 Task: Log work in the project WorldView for the issue 'Upgrade the user authentication and authorization system of a web application to improve security and compliance' spent time as '1w 2d 11h 38m' and remaining time as '4w 2d 18h 22m' and move to bottom of backlog. Now add the issue to the epic 'Cloud Governance'.
Action: Mouse moved to (62, 217)
Screenshot: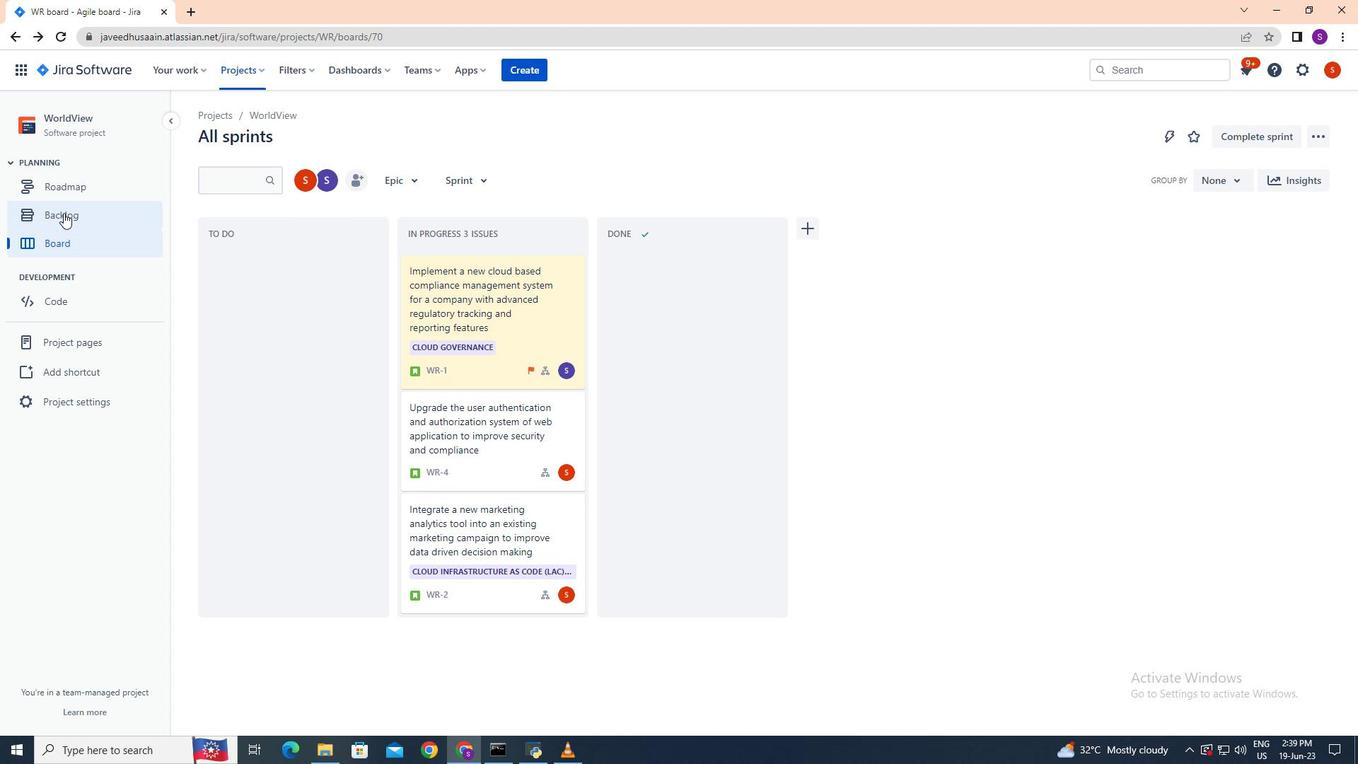 
Action: Mouse pressed left at (62, 217)
Screenshot: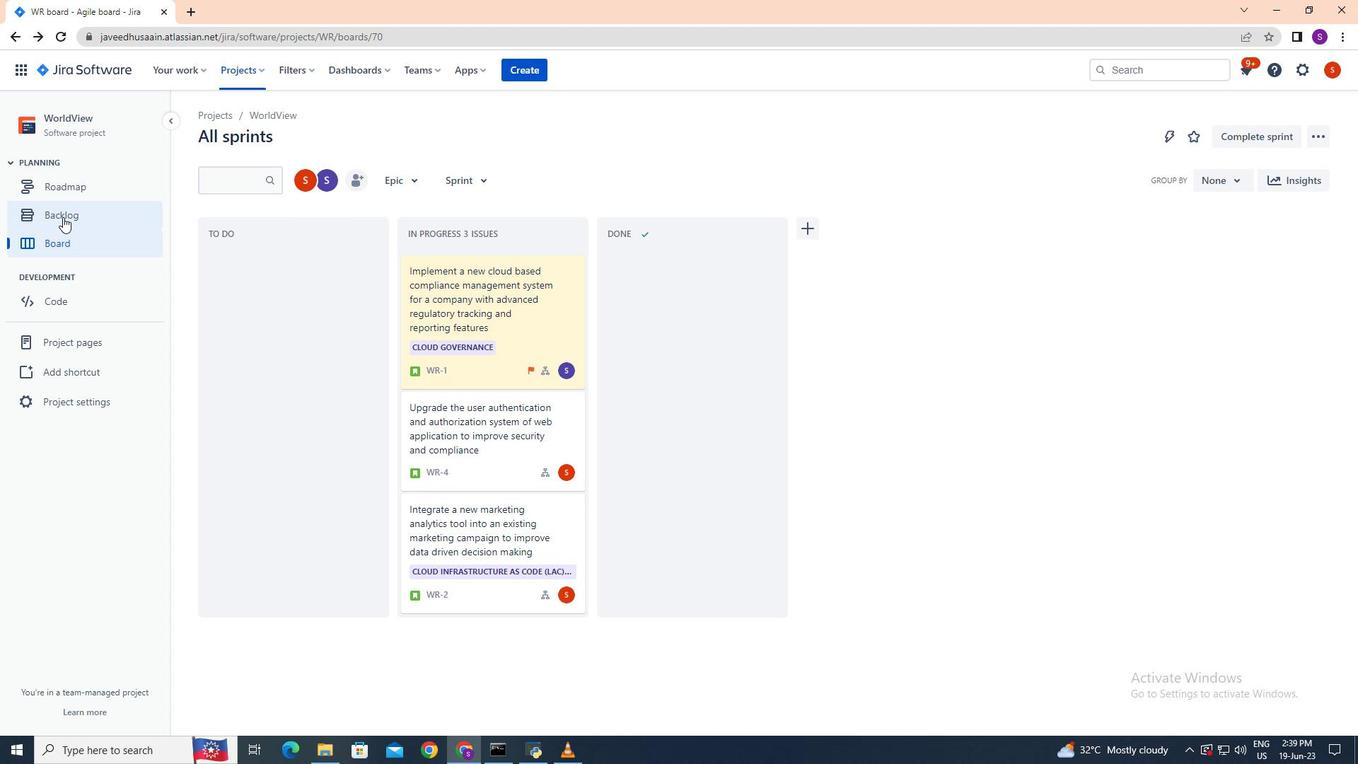 
Action: Mouse moved to (392, 386)
Screenshot: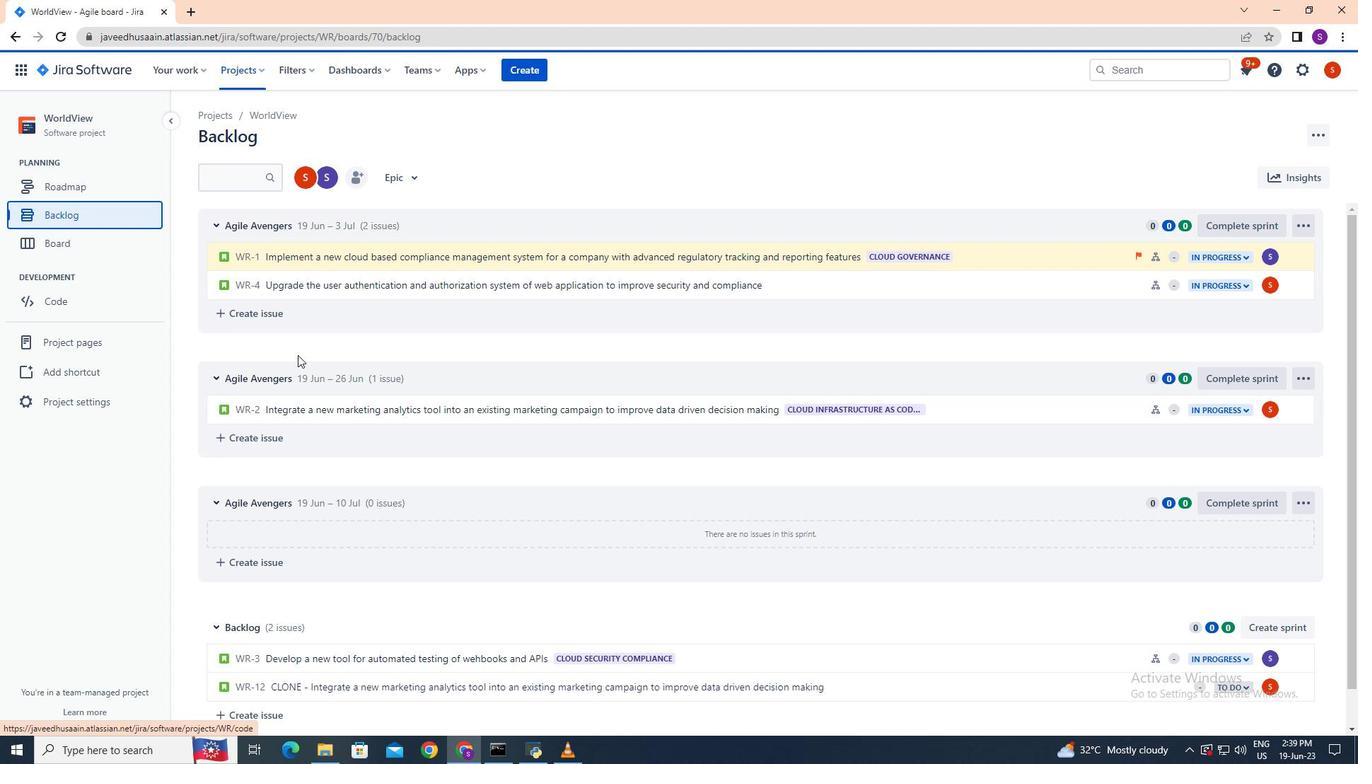 
Action: Mouse scrolled (392, 385) with delta (0, 0)
Screenshot: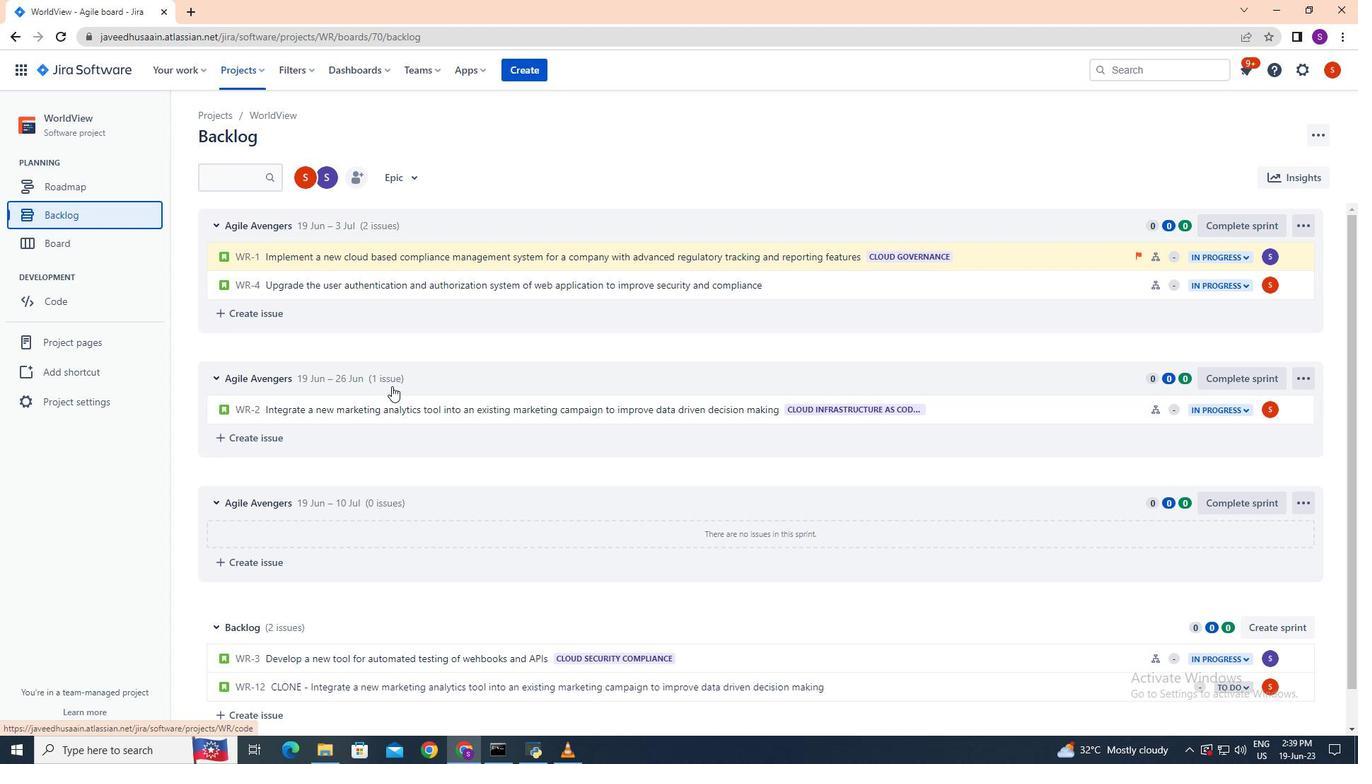
Action: Mouse scrolled (392, 385) with delta (0, 0)
Screenshot: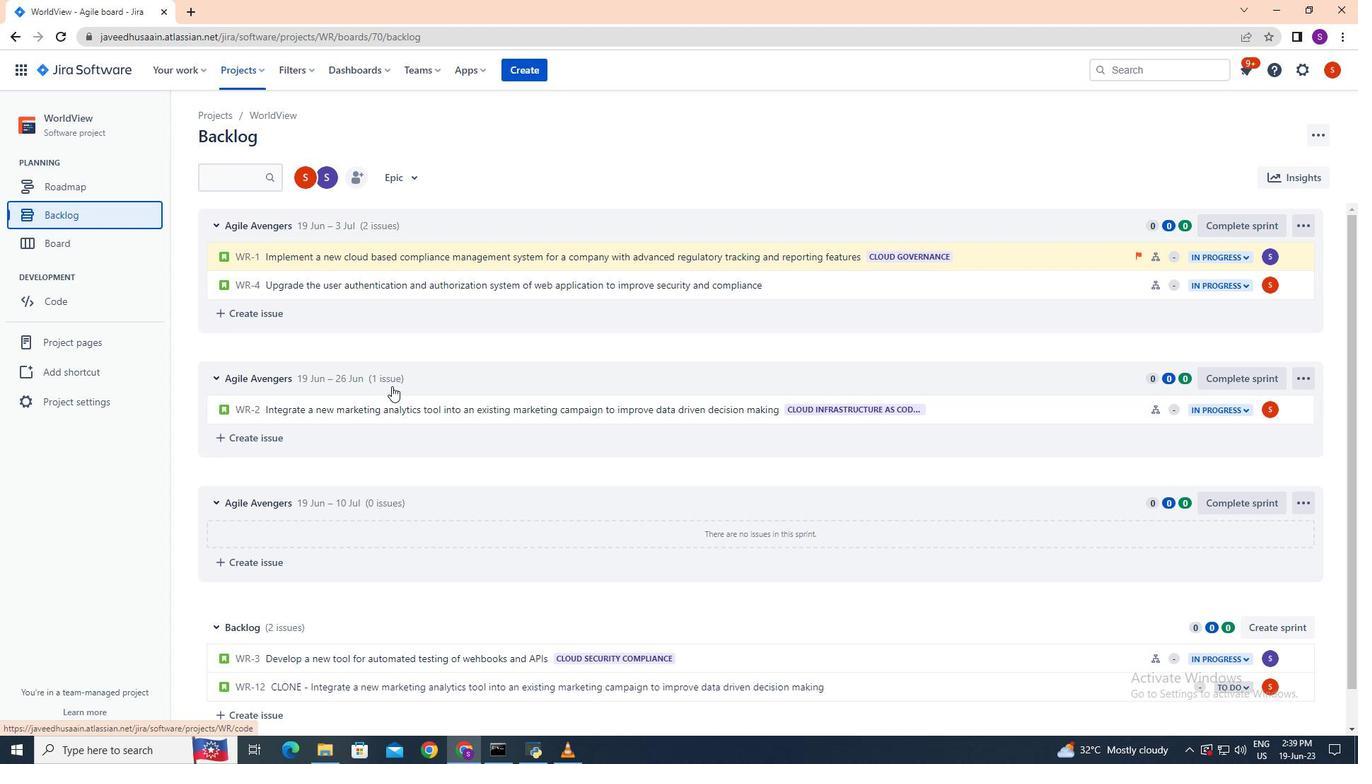 
Action: Mouse scrolled (392, 385) with delta (0, 0)
Screenshot: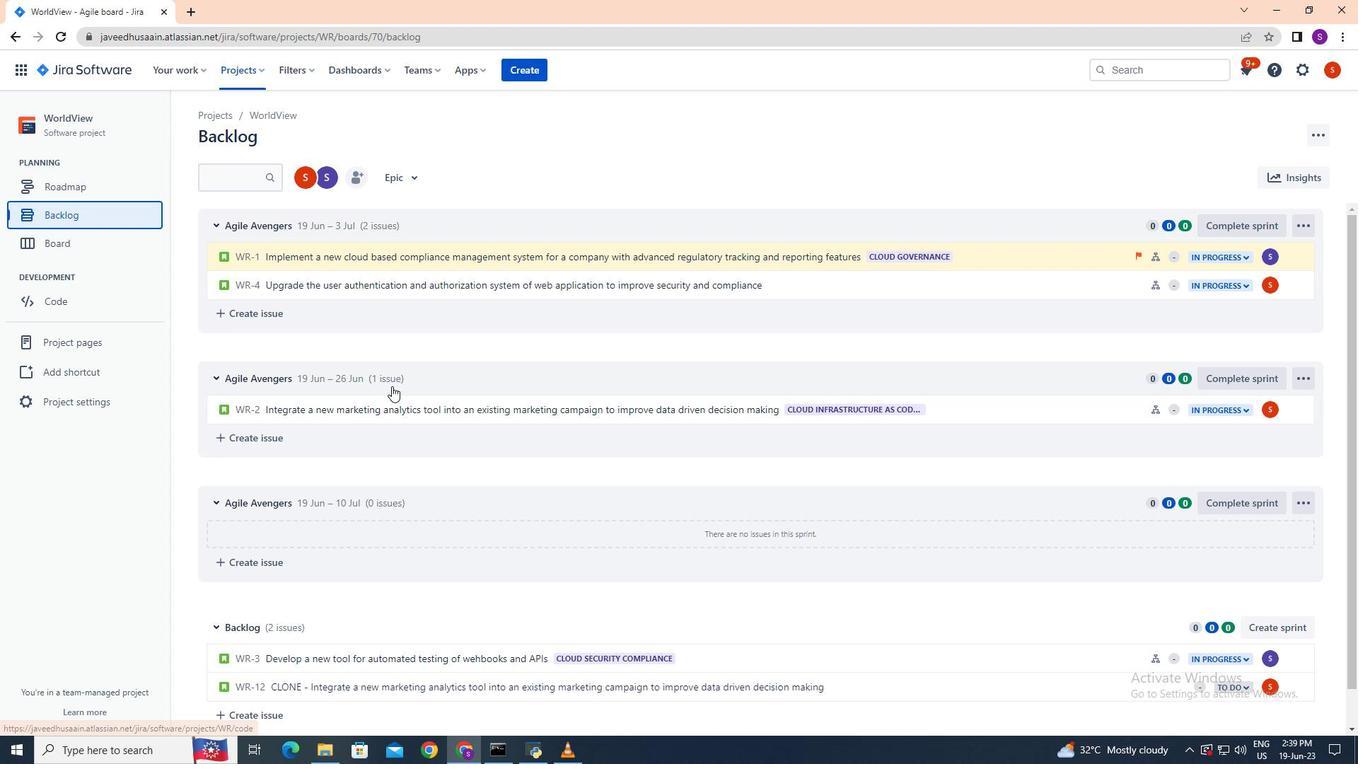 
Action: Mouse scrolled (392, 385) with delta (0, 0)
Screenshot: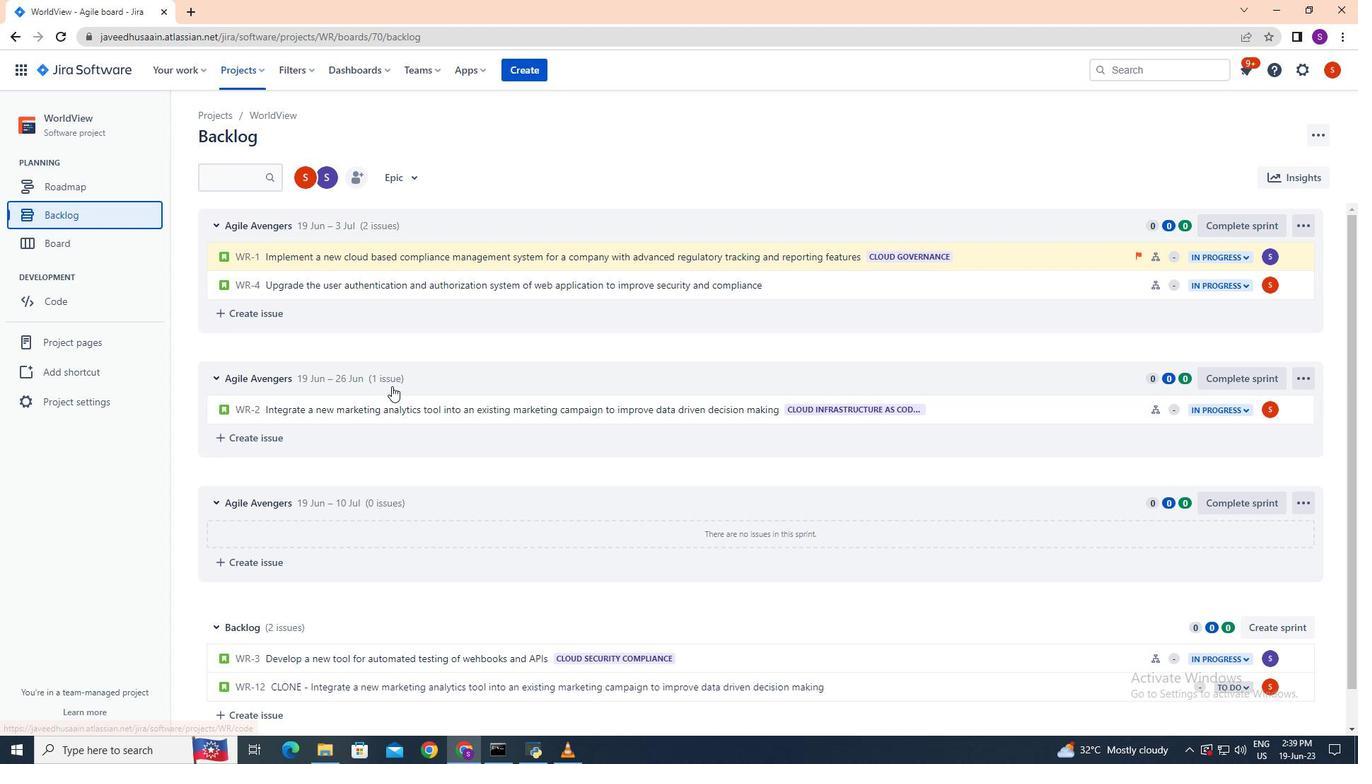 
Action: Mouse scrolled (392, 385) with delta (0, 0)
Screenshot: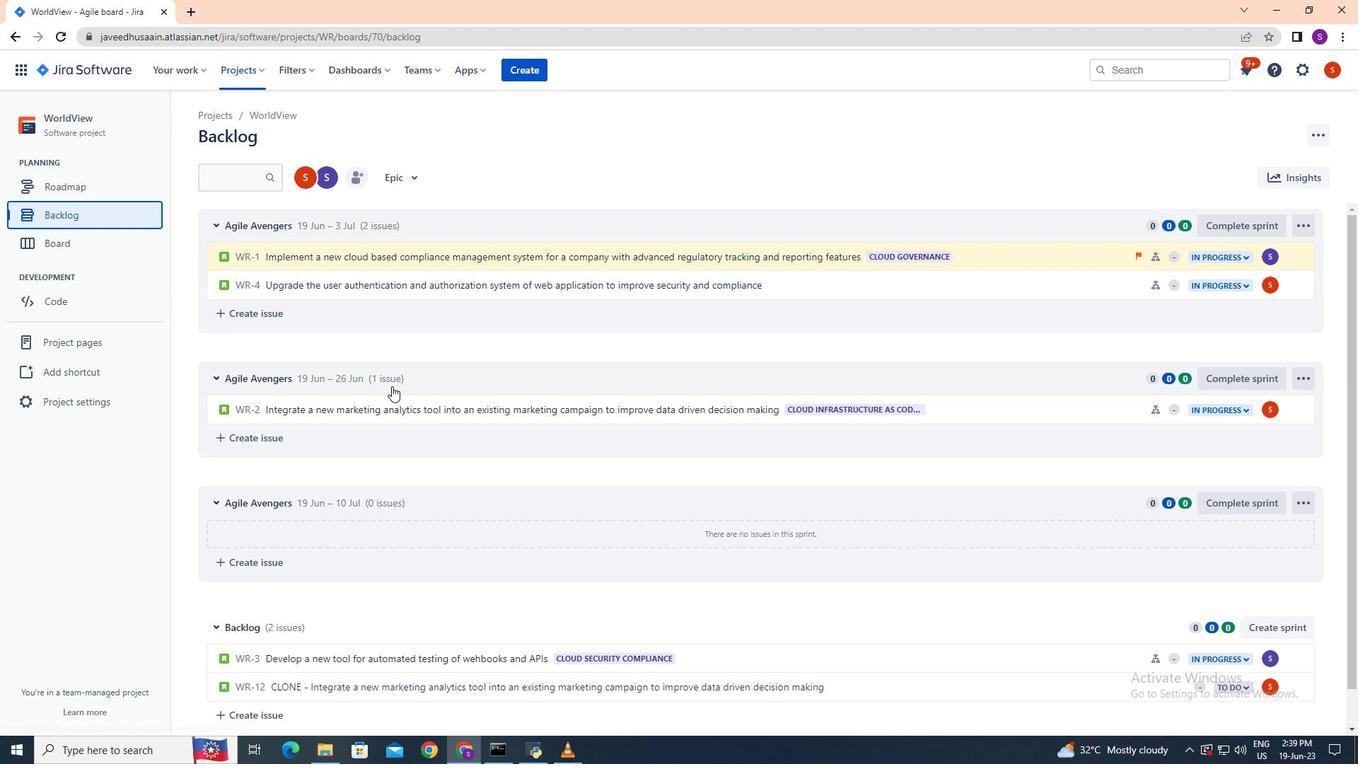 
Action: Mouse scrolled (392, 385) with delta (0, 0)
Screenshot: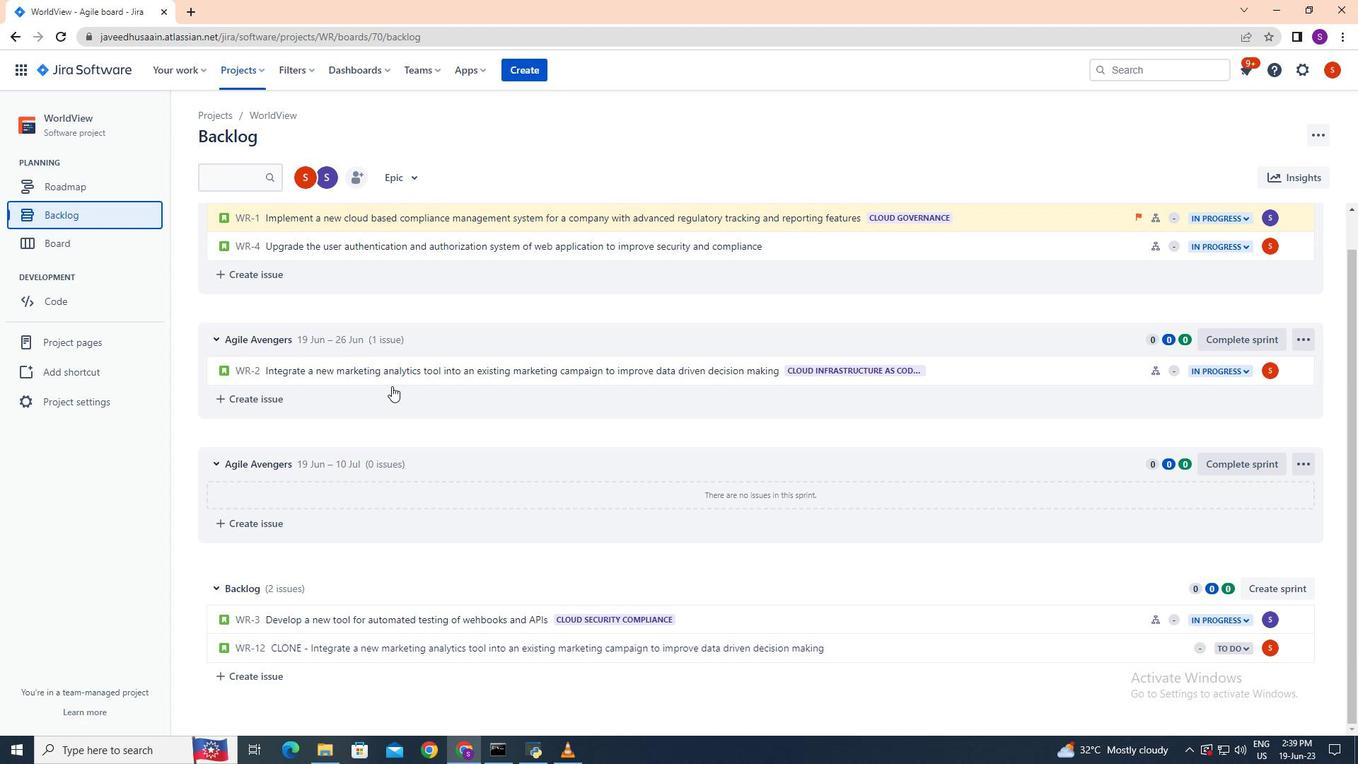 
Action: Mouse scrolled (392, 385) with delta (0, 0)
Screenshot: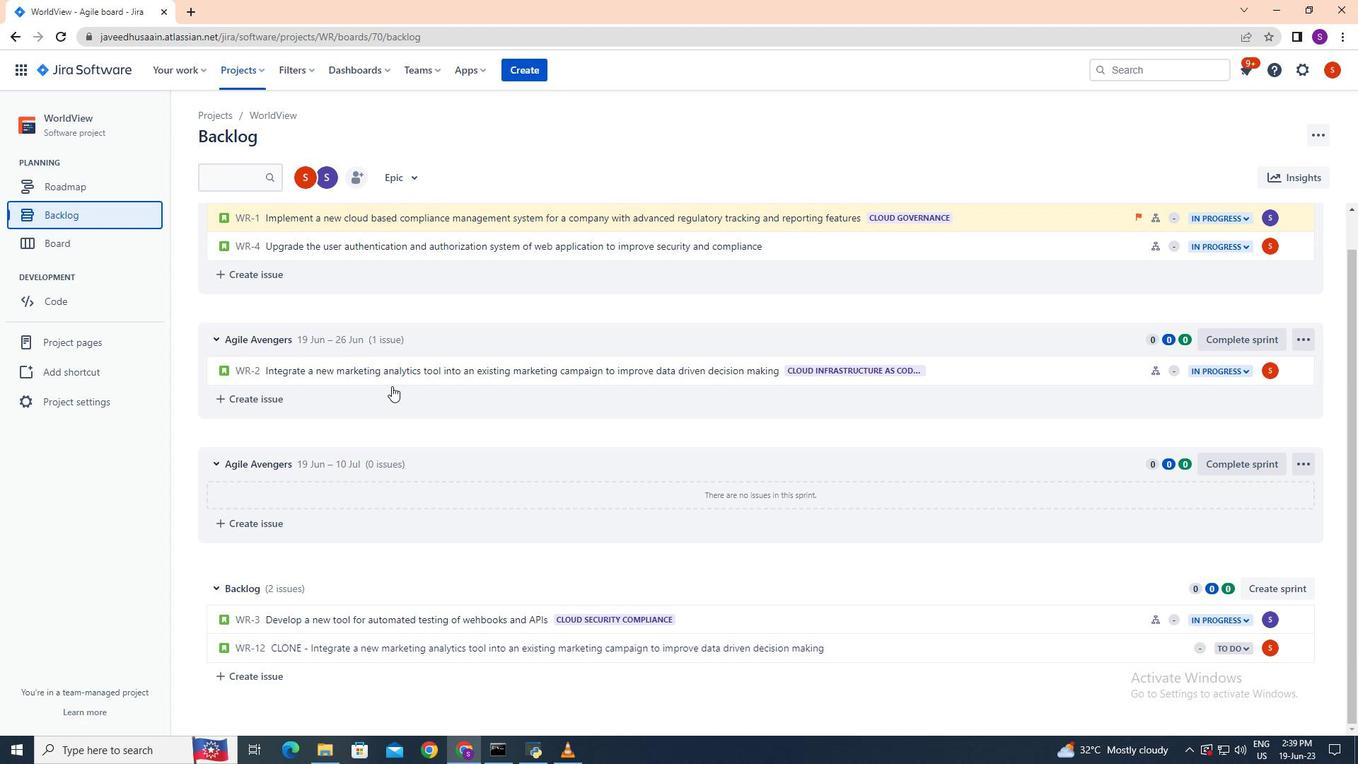 
Action: Mouse scrolled (392, 385) with delta (0, 0)
Screenshot: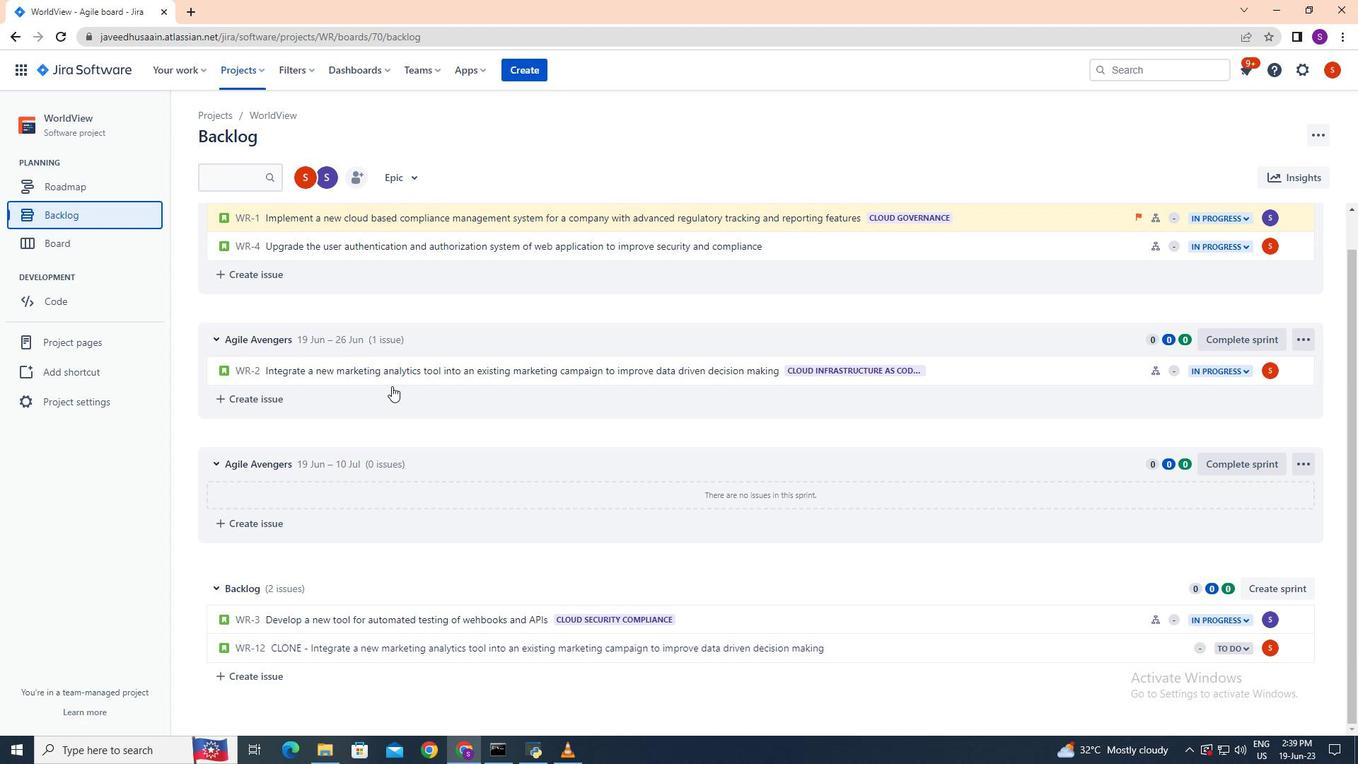 
Action: Mouse scrolled (392, 385) with delta (0, 0)
Screenshot: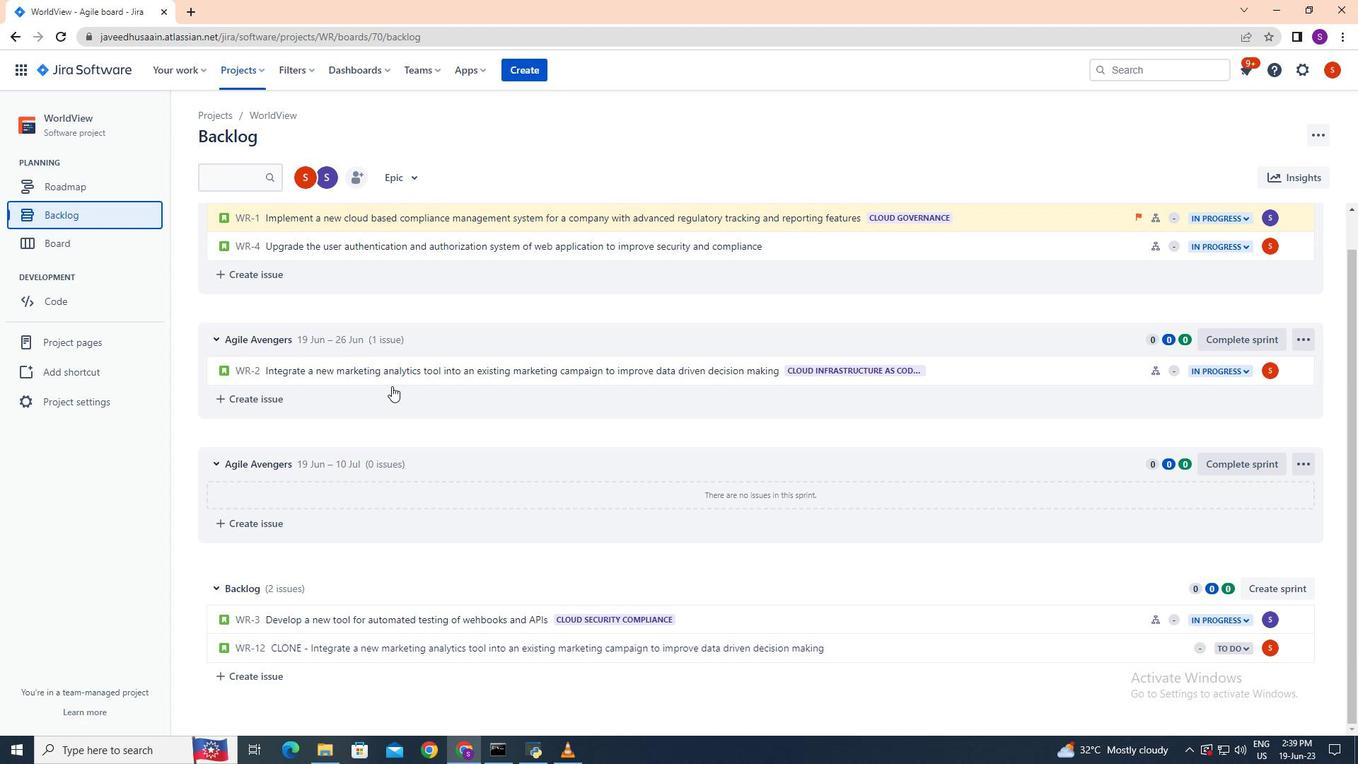 
Action: Mouse moved to (418, 457)
Screenshot: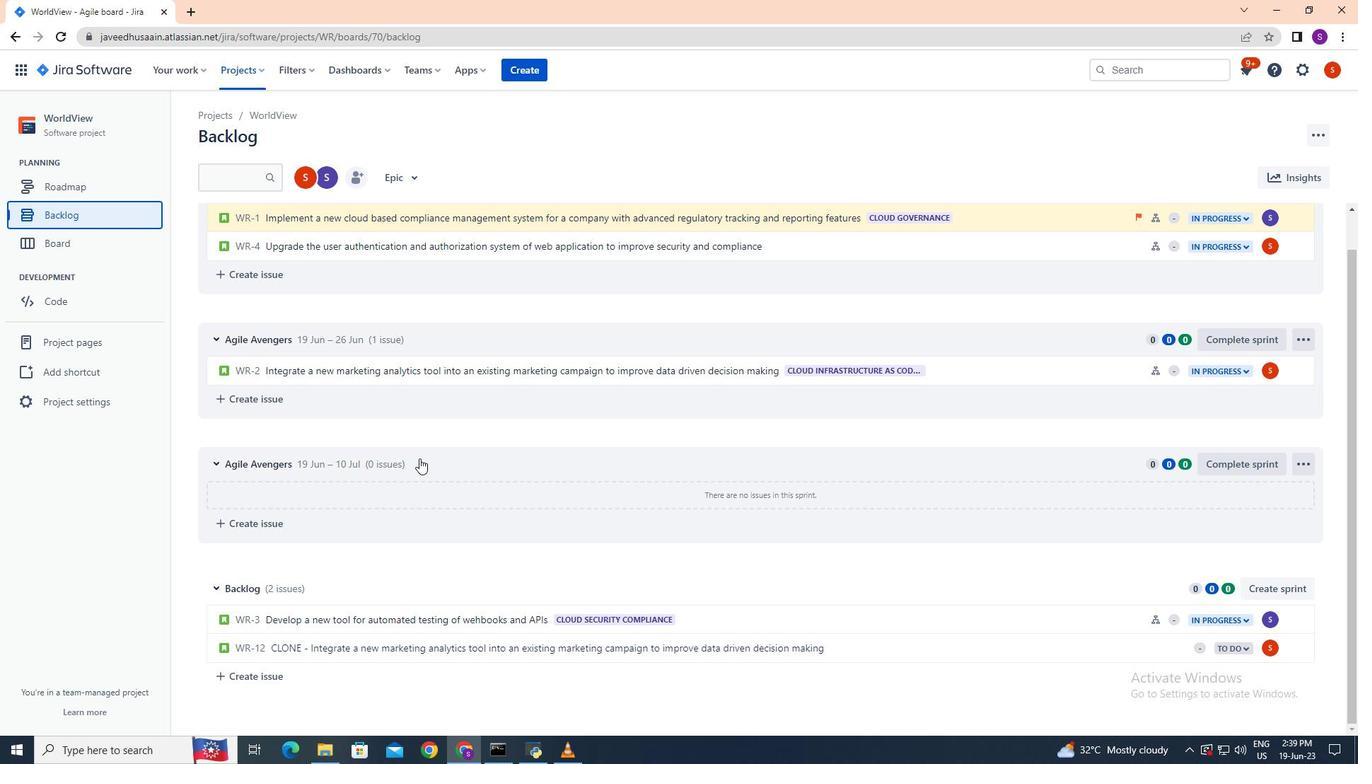 
Action: Mouse scrolled (418, 458) with delta (0, 0)
Screenshot: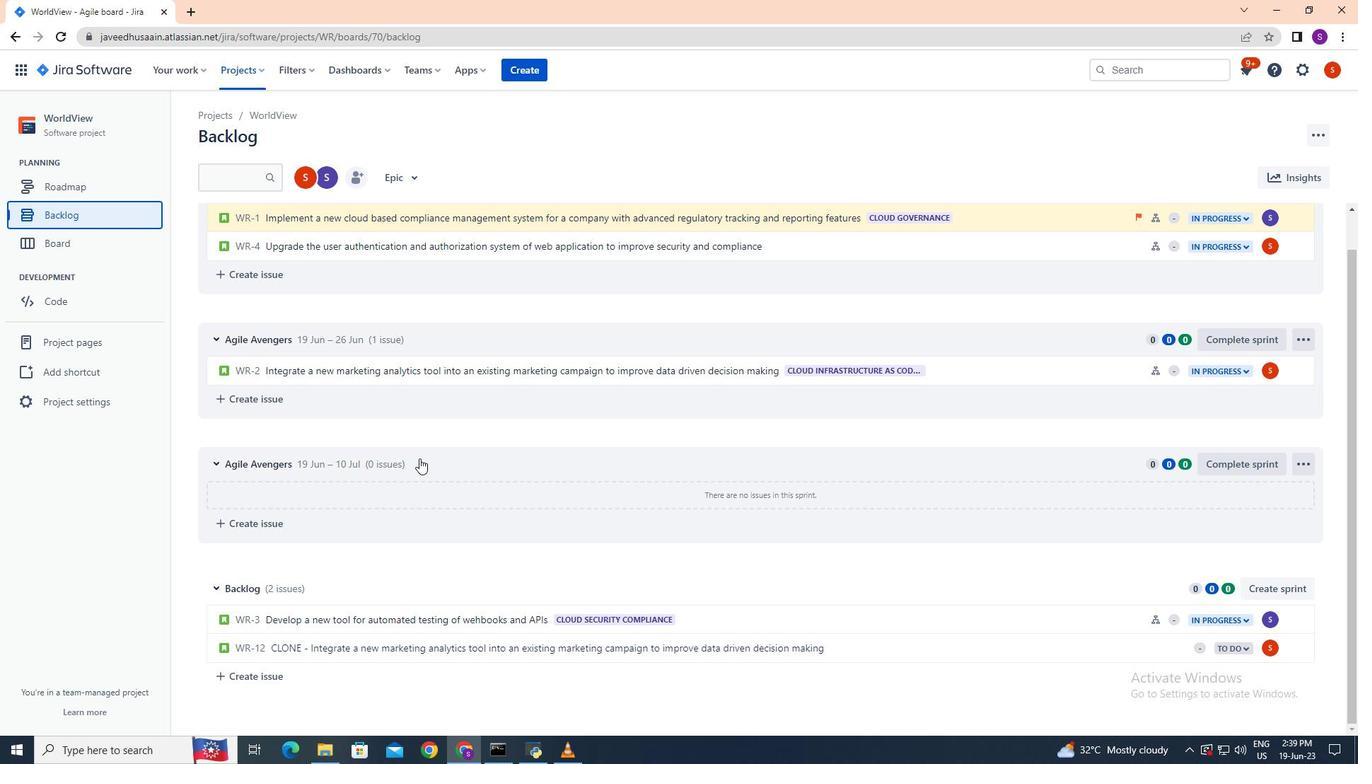 
Action: Mouse moved to (410, 288)
Screenshot: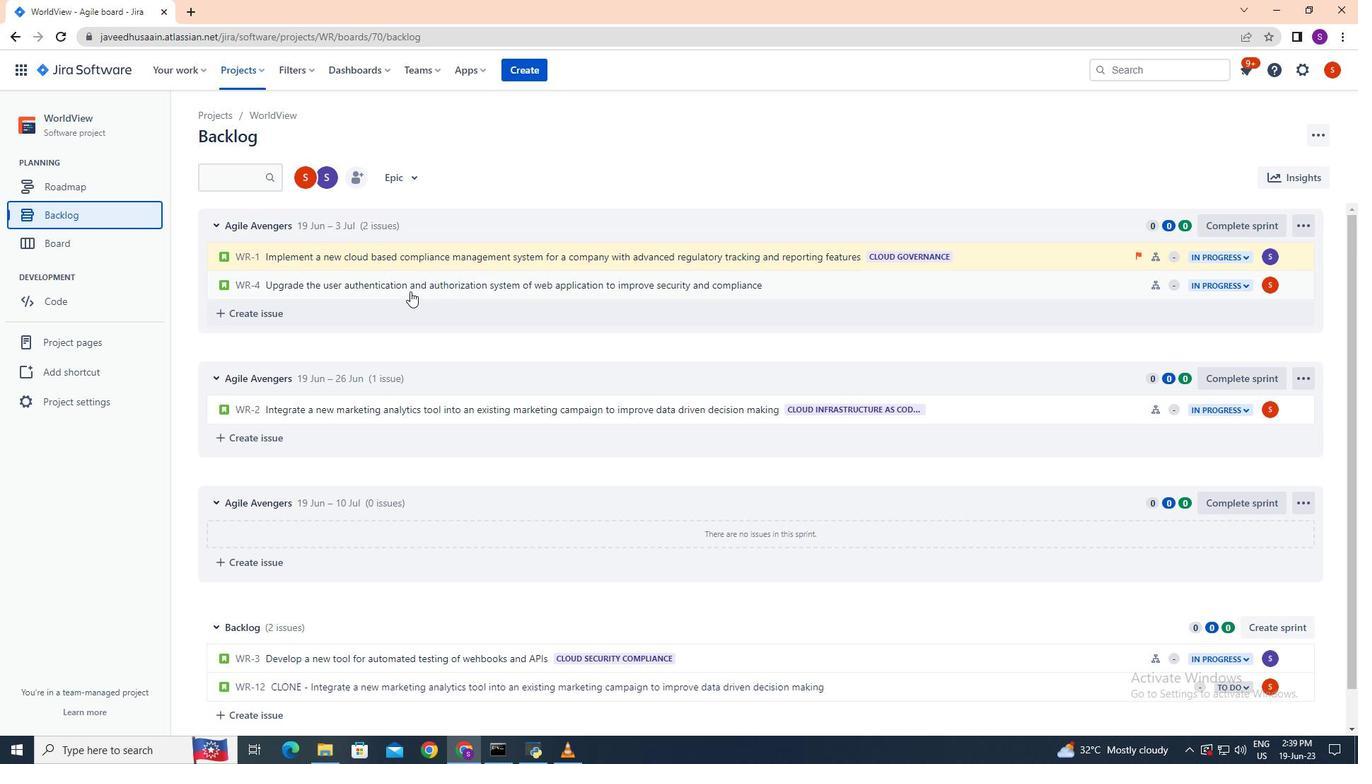 
Action: Mouse pressed left at (410, 288)
Screenshot: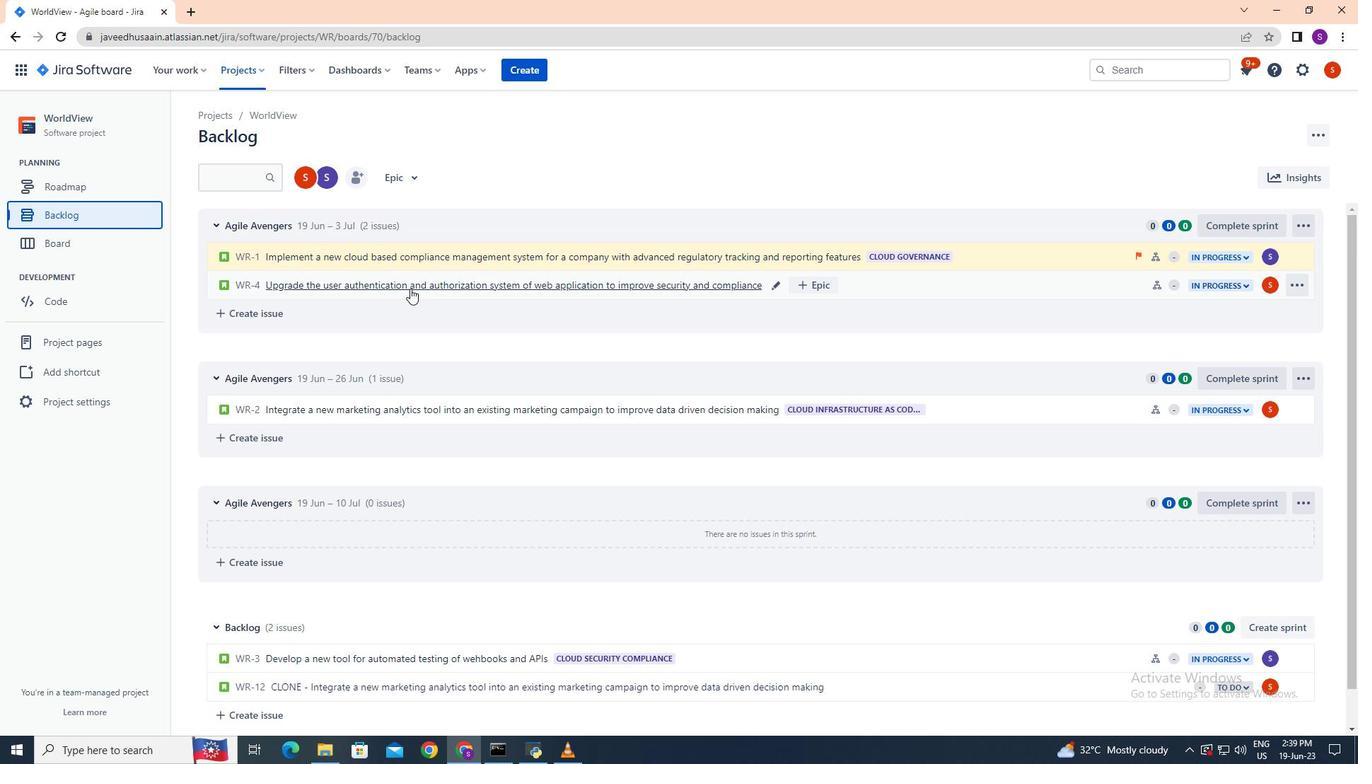 
Action: Mouse moved to (1288, 210)
Screenshot: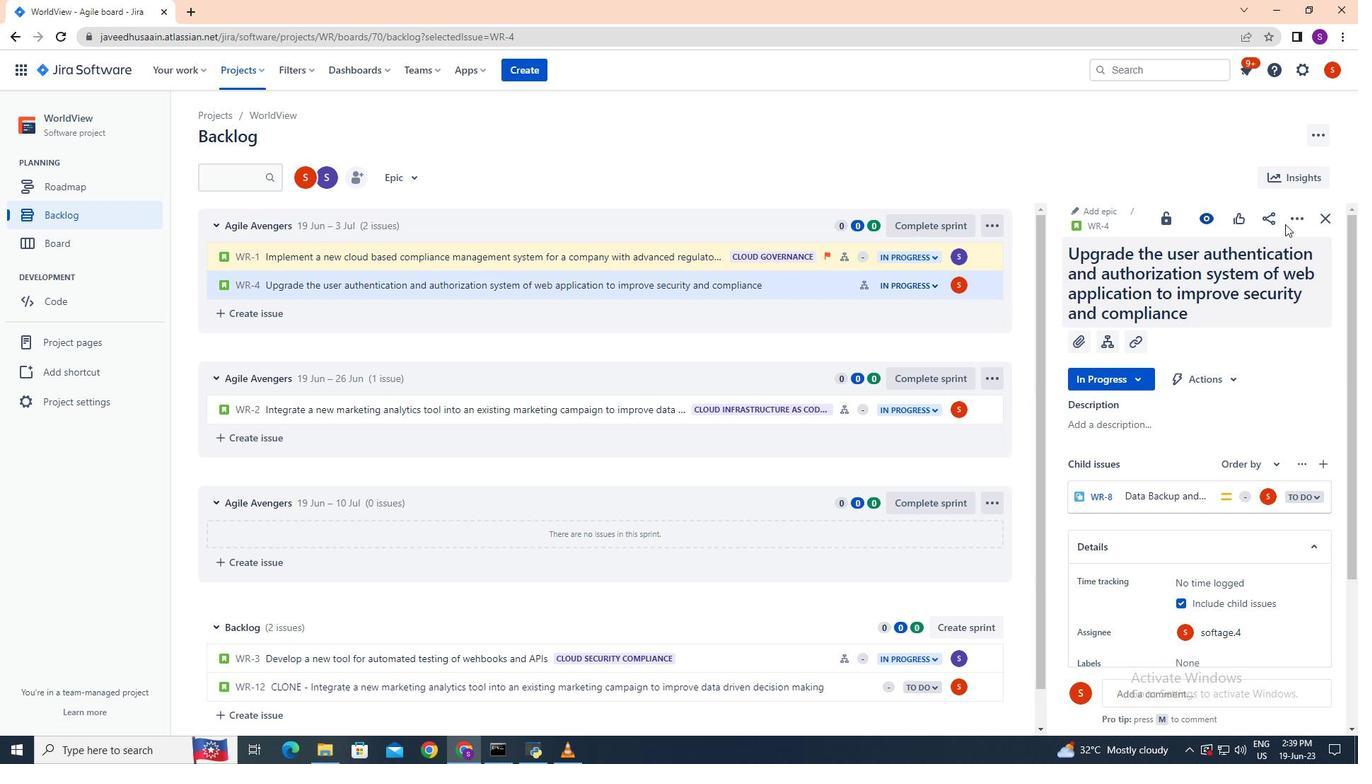 
Action: Mouse pressed left at (1288, 210)
Screenshot: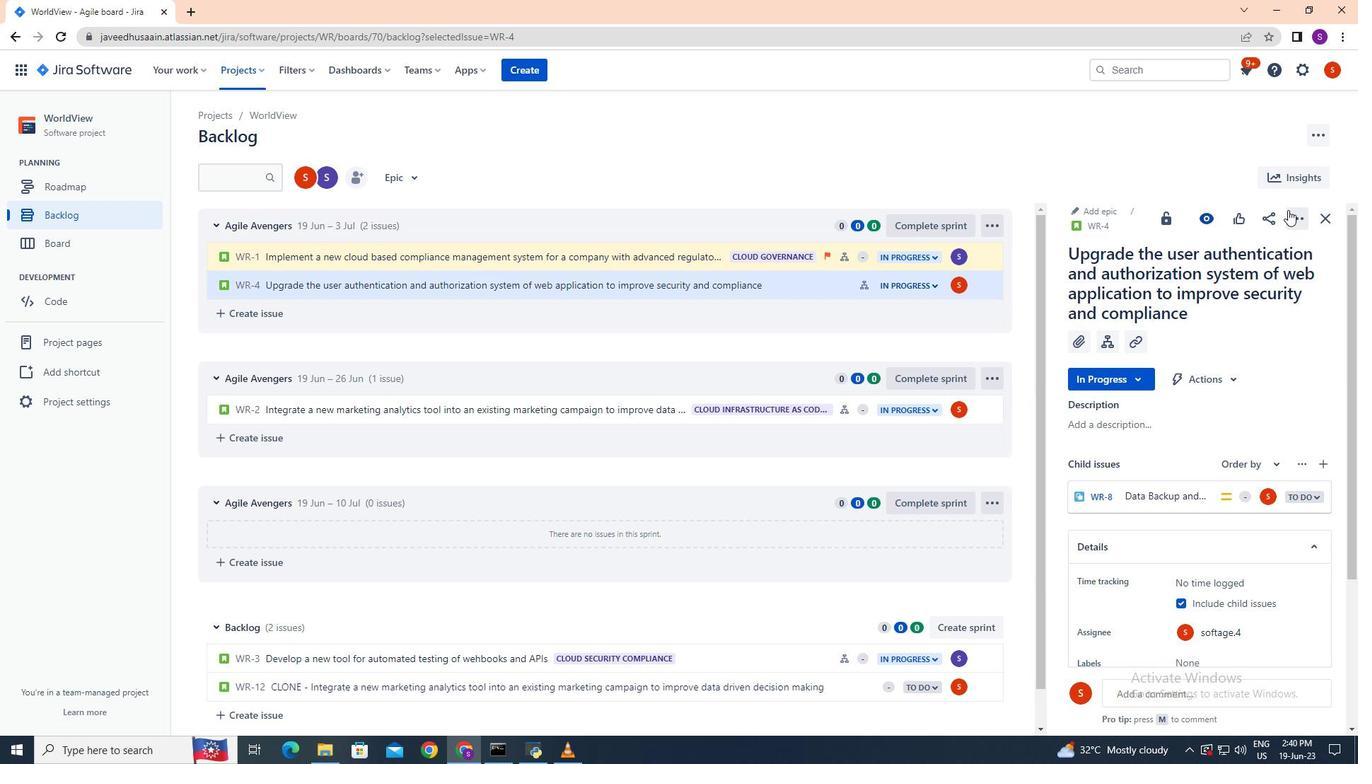 
Action: Mouse moved to (1272, 260)
Screenshot: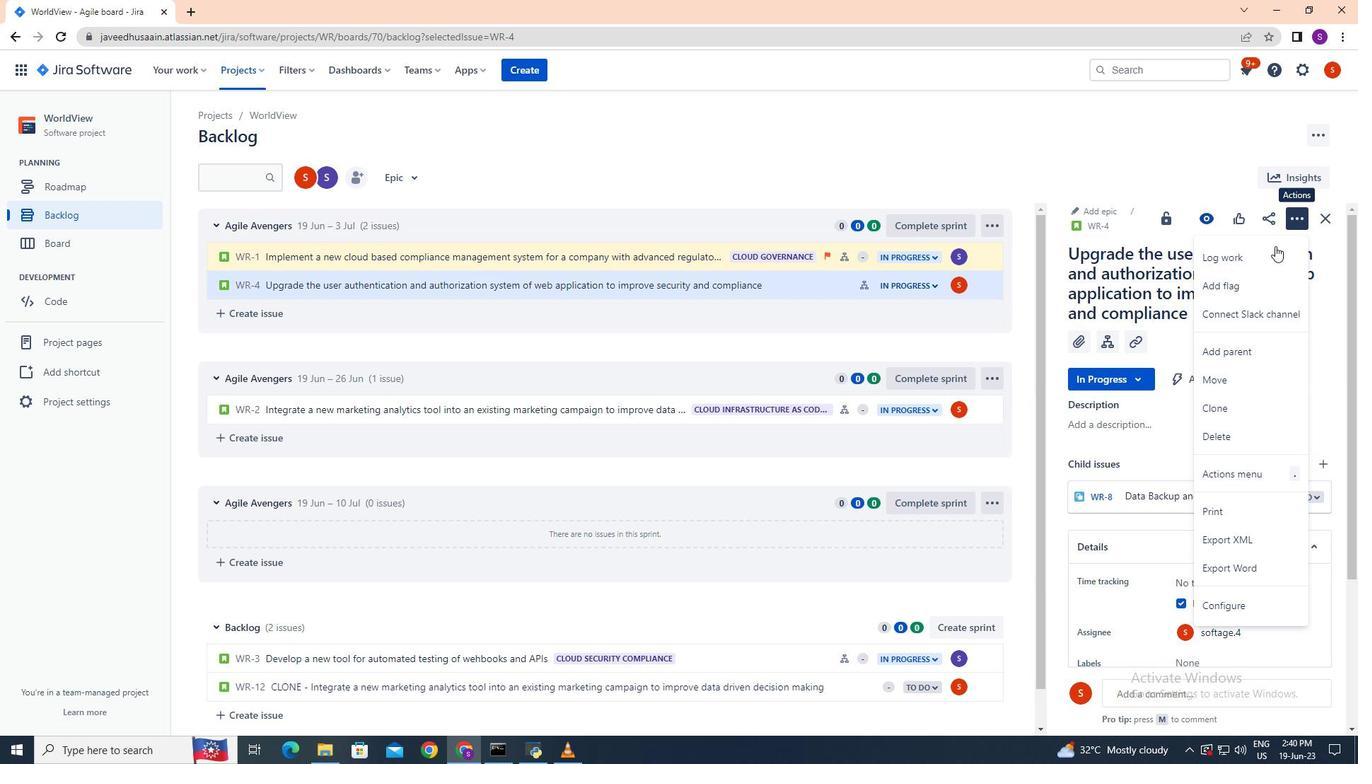 
Action: Mouse pressed left at (1272, 260)
Screenshot: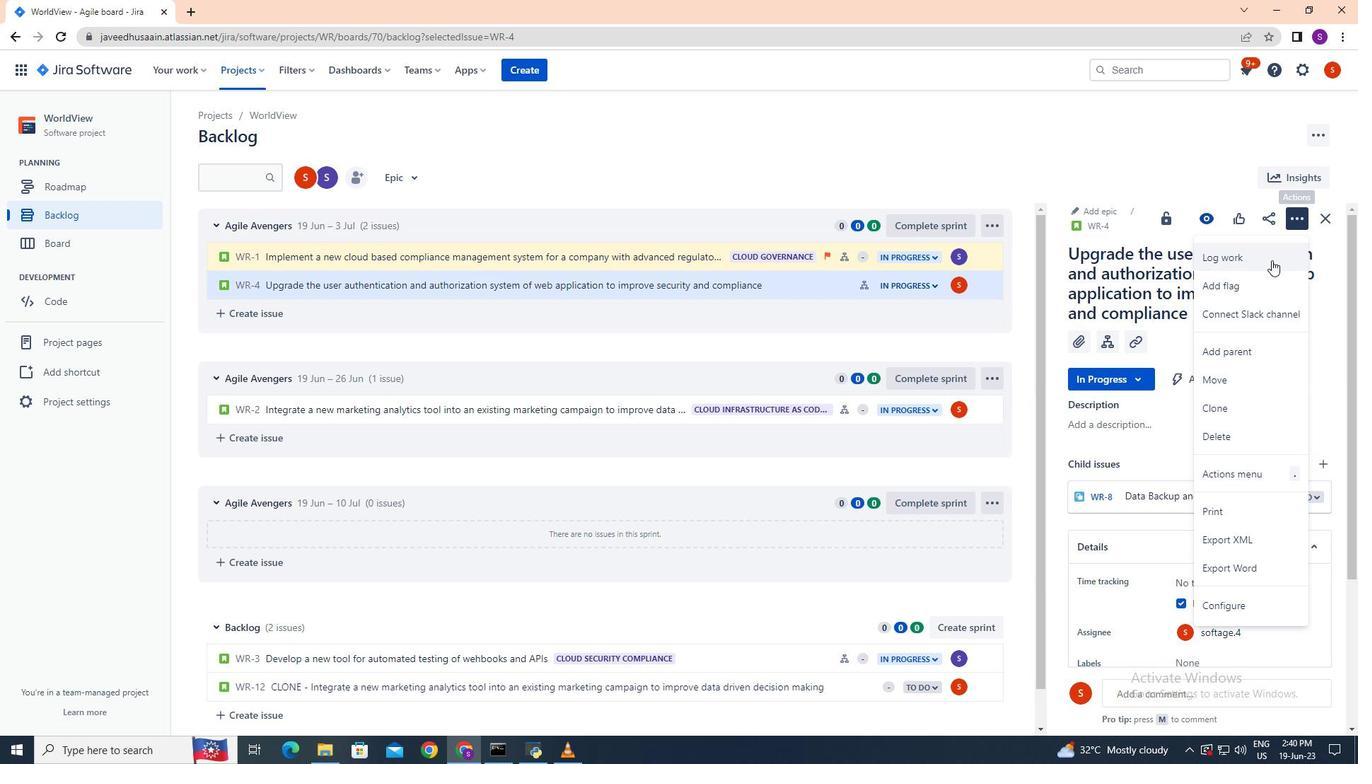 
Action: Mouse moved to (1272, 260)
Screenshot: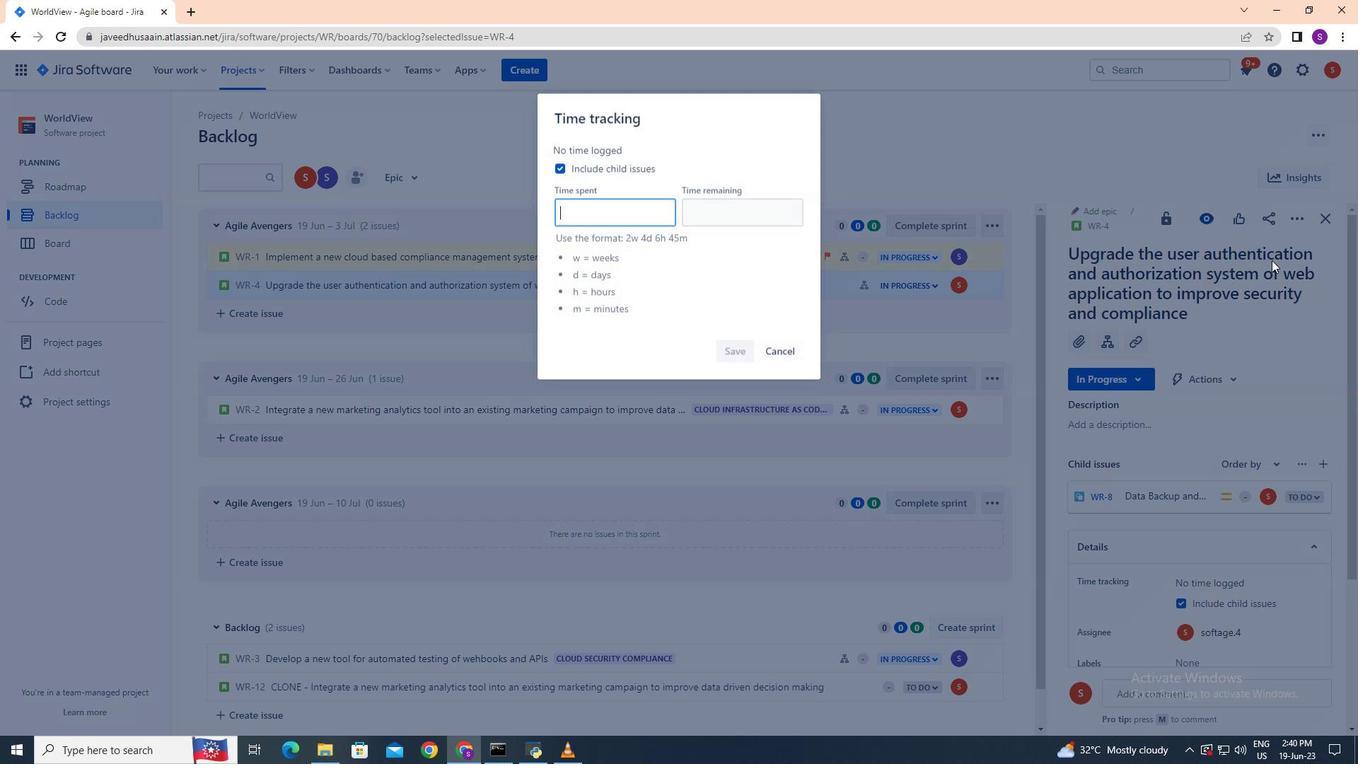 
Action: Key pressed 1w<Key.space>2d<Key.space>11h<Key.space>38m
Screenshot: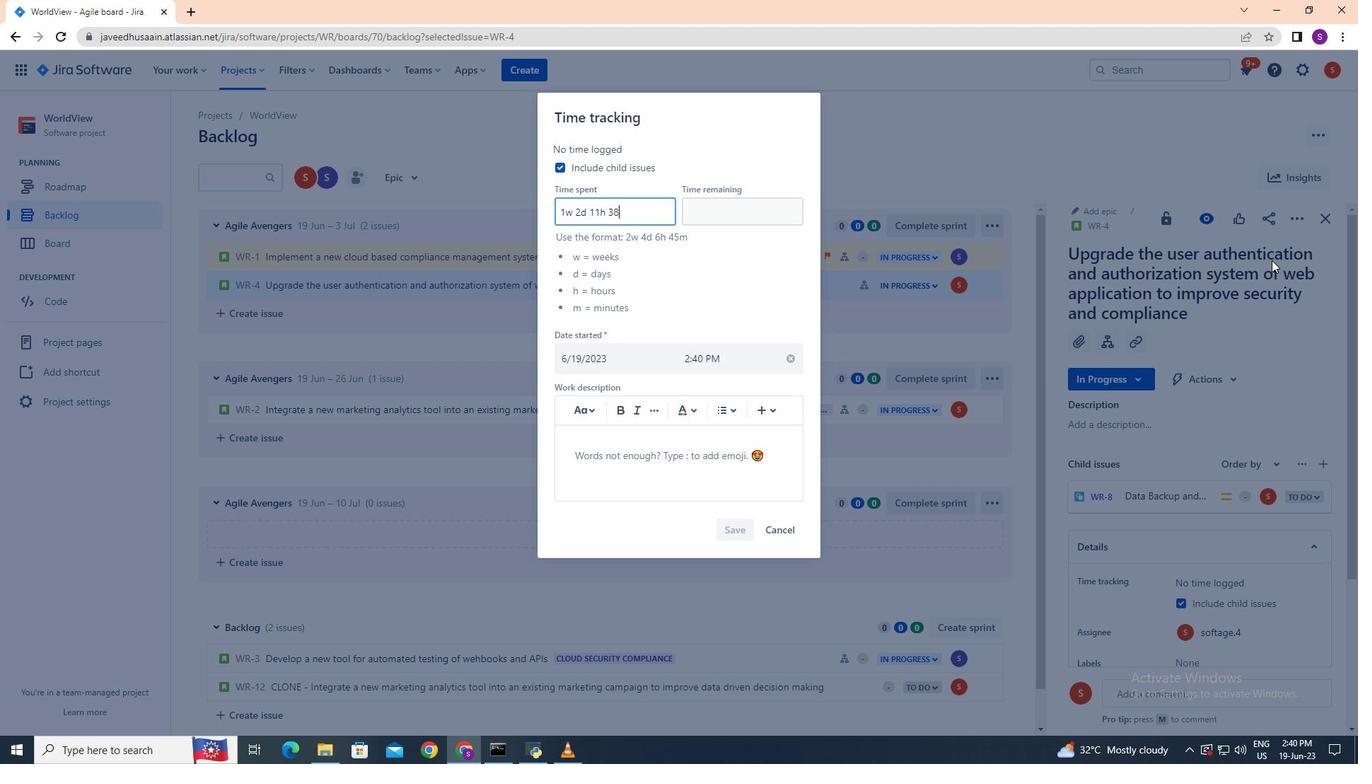 
Action: Mouse moved to (728, 209)
Screenshot: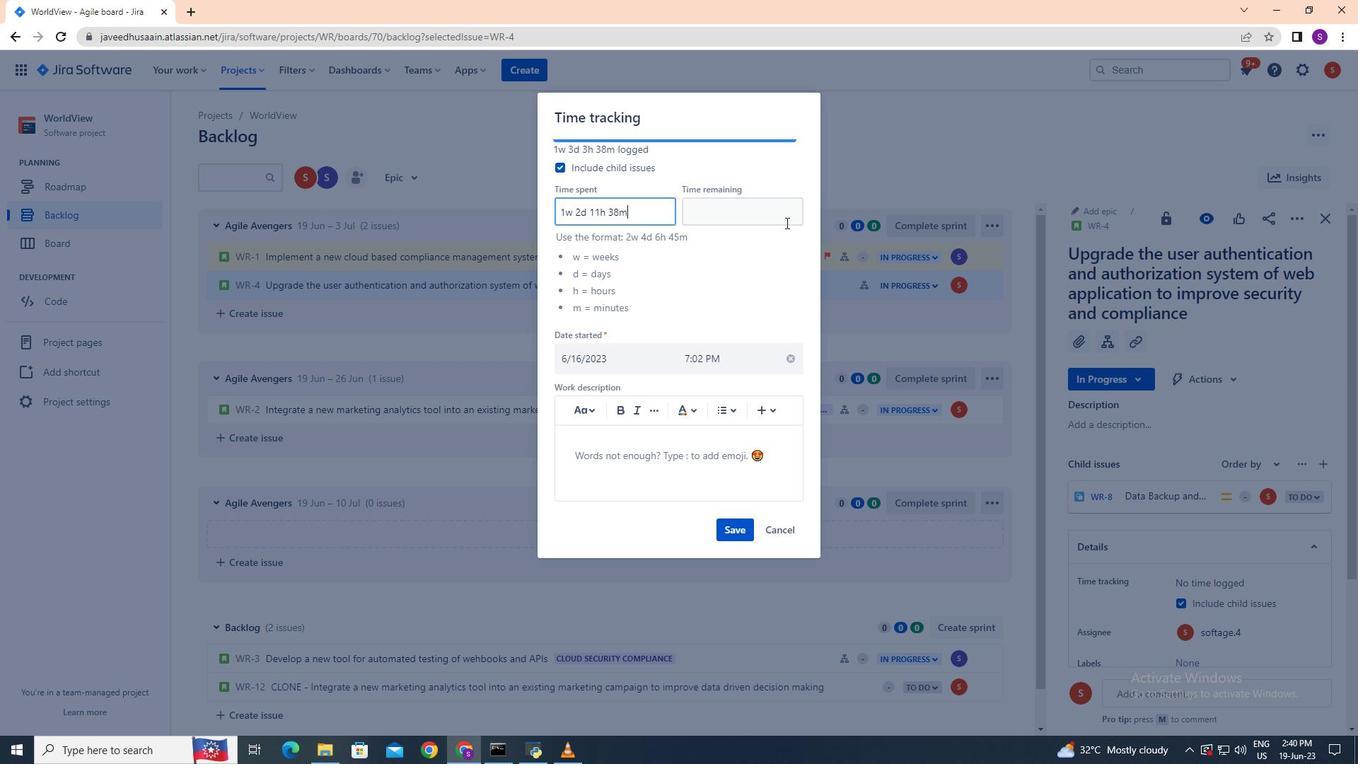 
Action: Mouse pressed left at (728, 209)
Screenshot: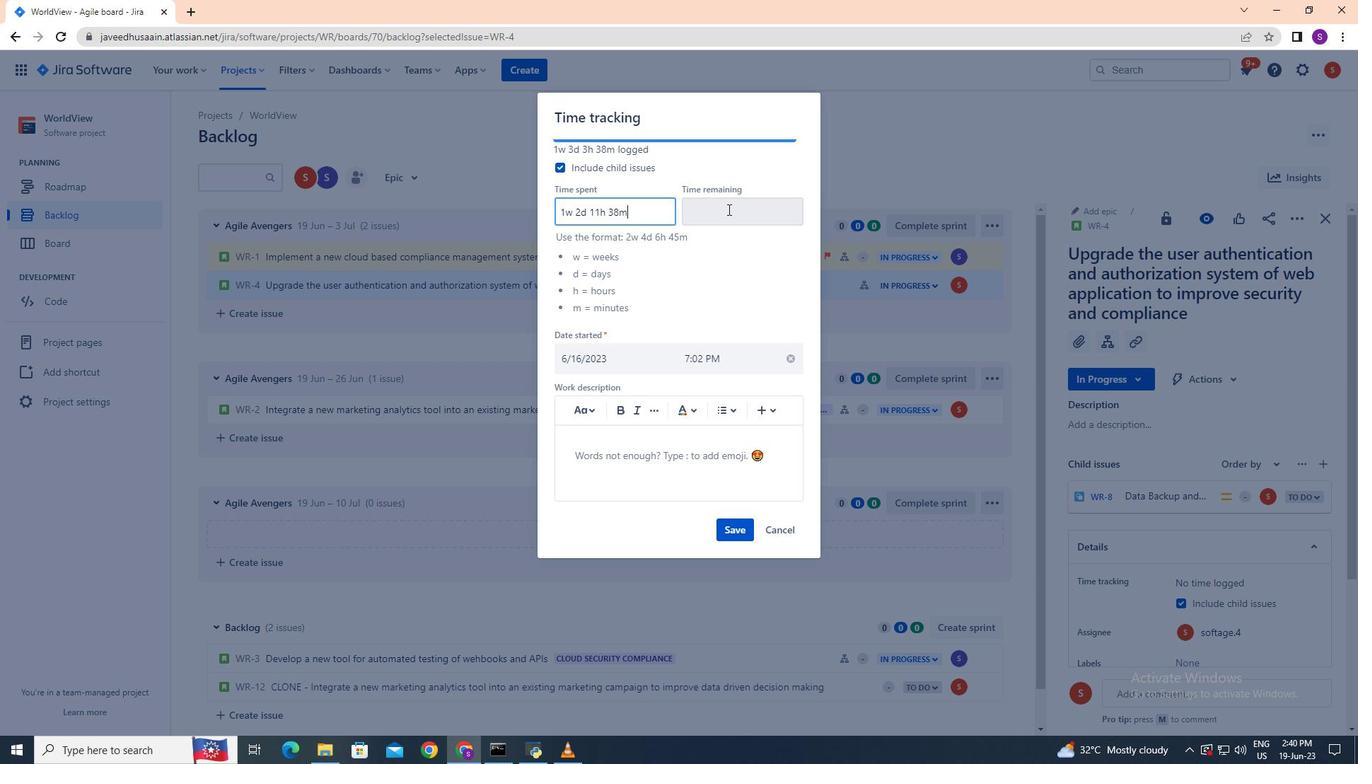 
Action: Key pressed 4w<Key.space>2d<Key.space>18h<Key.space>22m
Screenshot: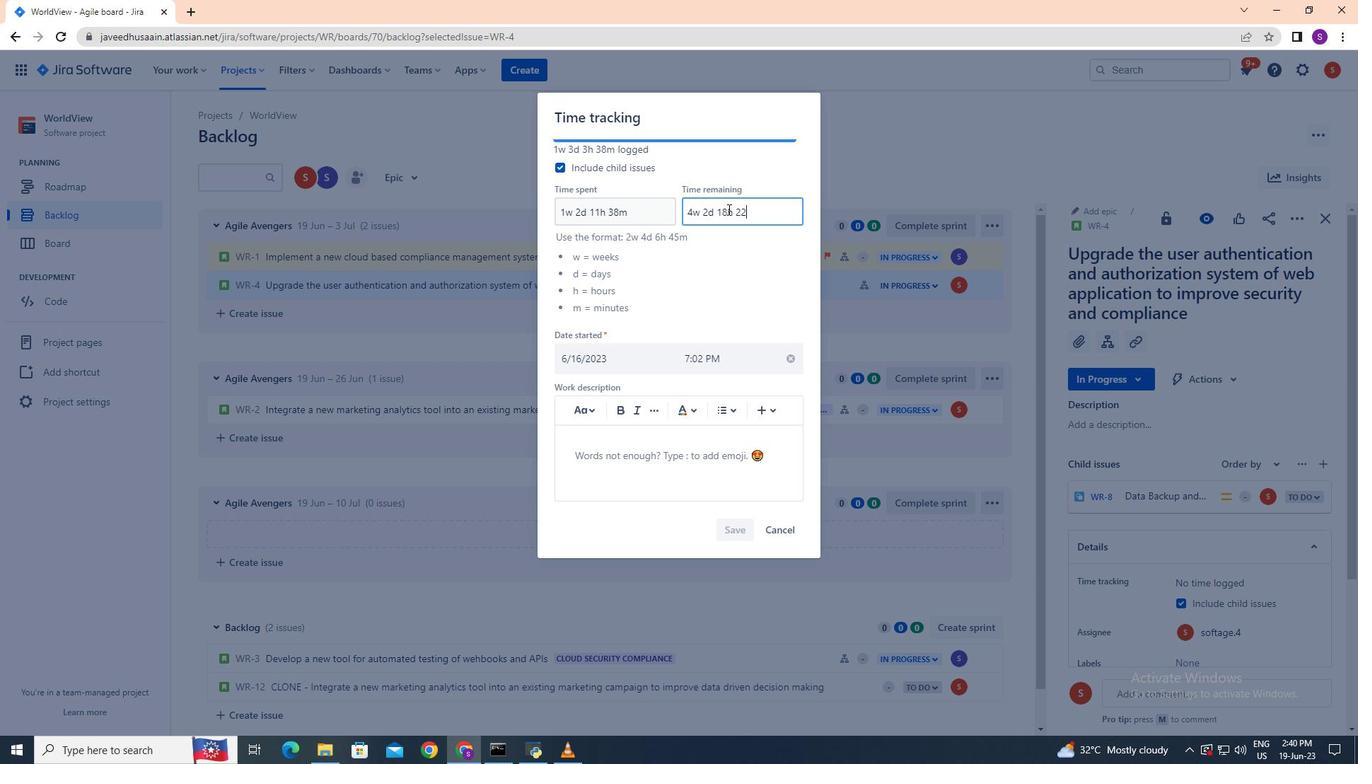 
Action: Mouse moved to (726, 532)
Screenshot: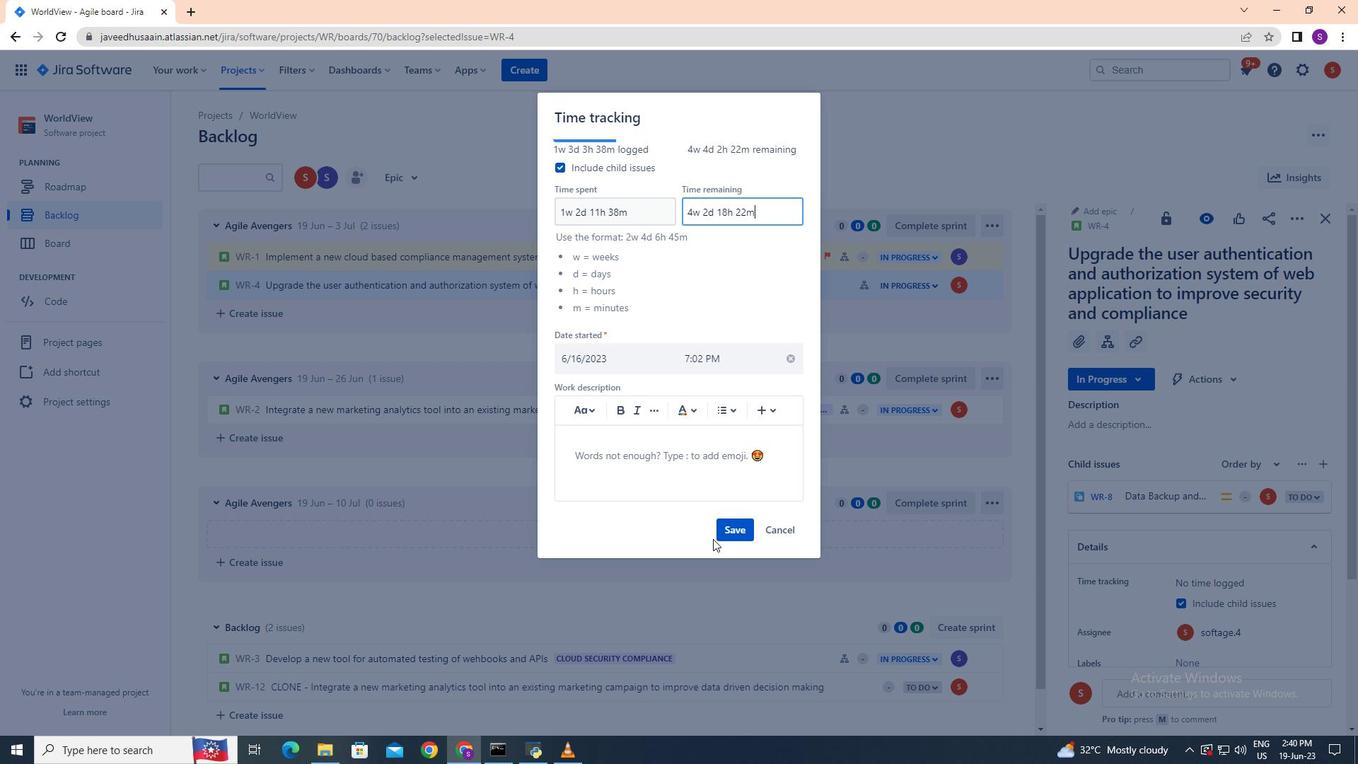 
Action: Mouse pressed left at (726, 532)
Screenshot: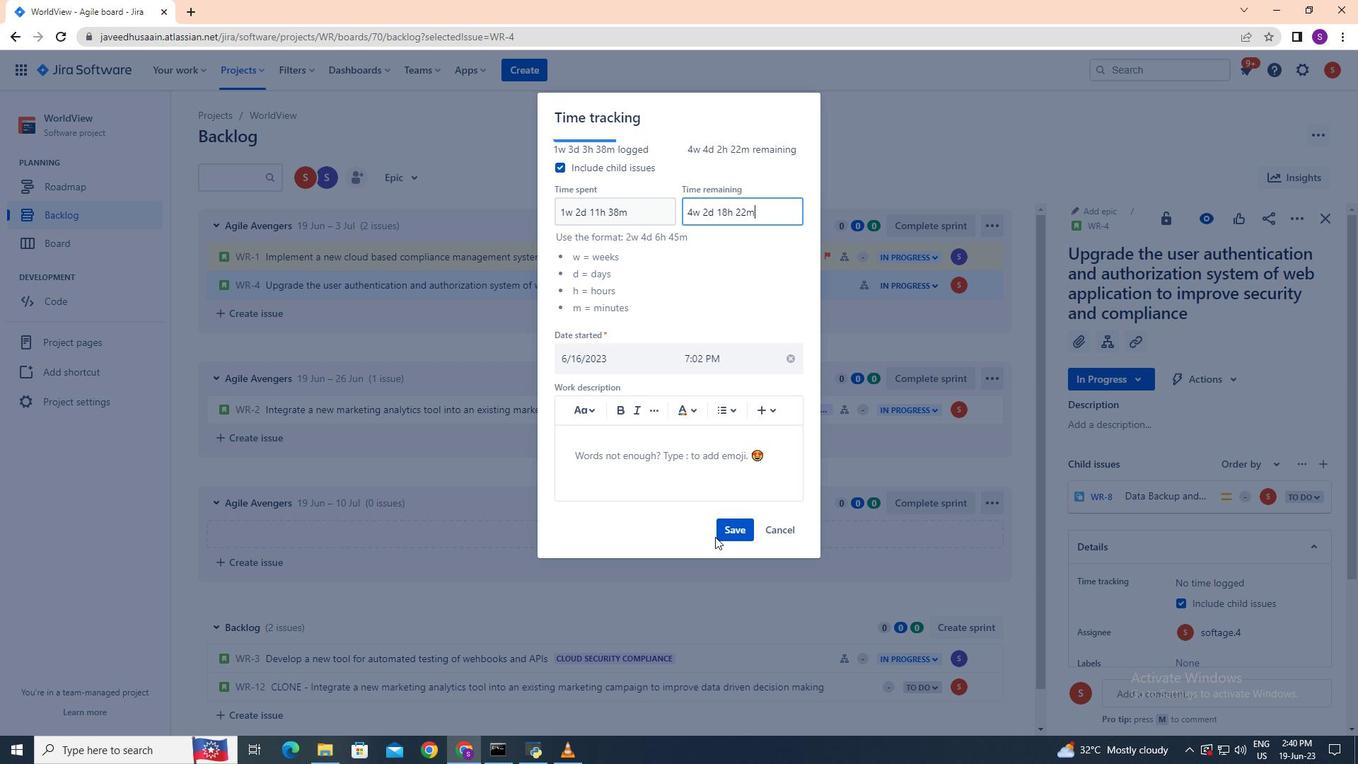 
Action: Mouse moved to (980, 284)
Screenshot: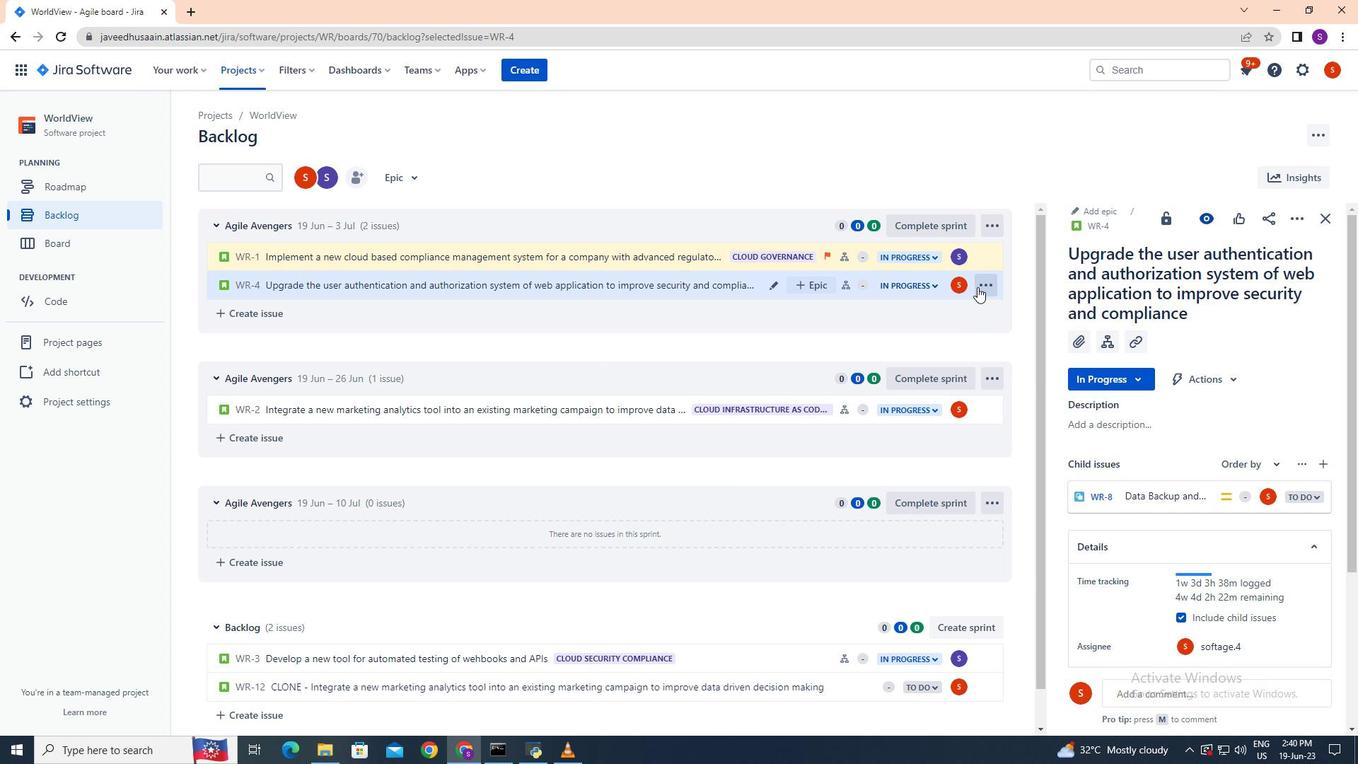 
Action: Mouse pressed left at (980, 284)
Screenshot: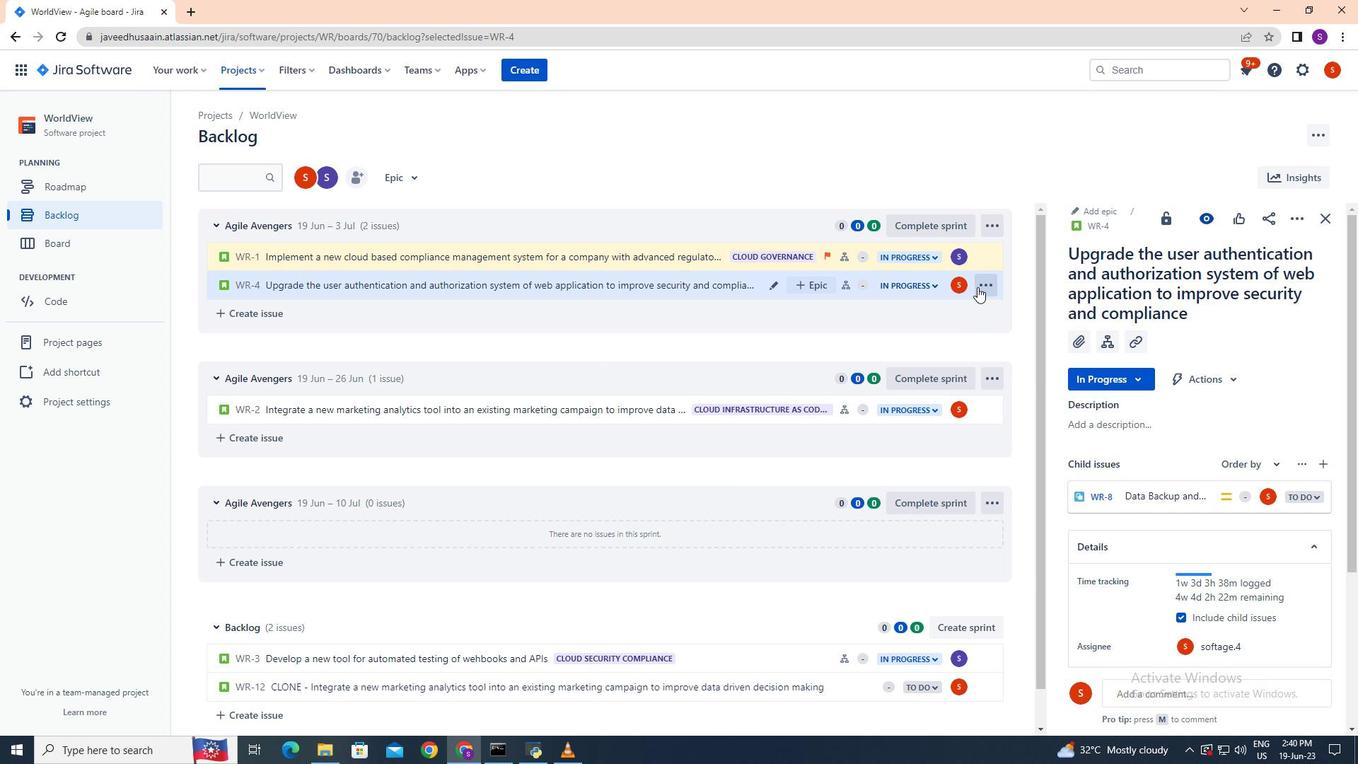 
Action: Mouse moved to (965, 537)
Screenshot: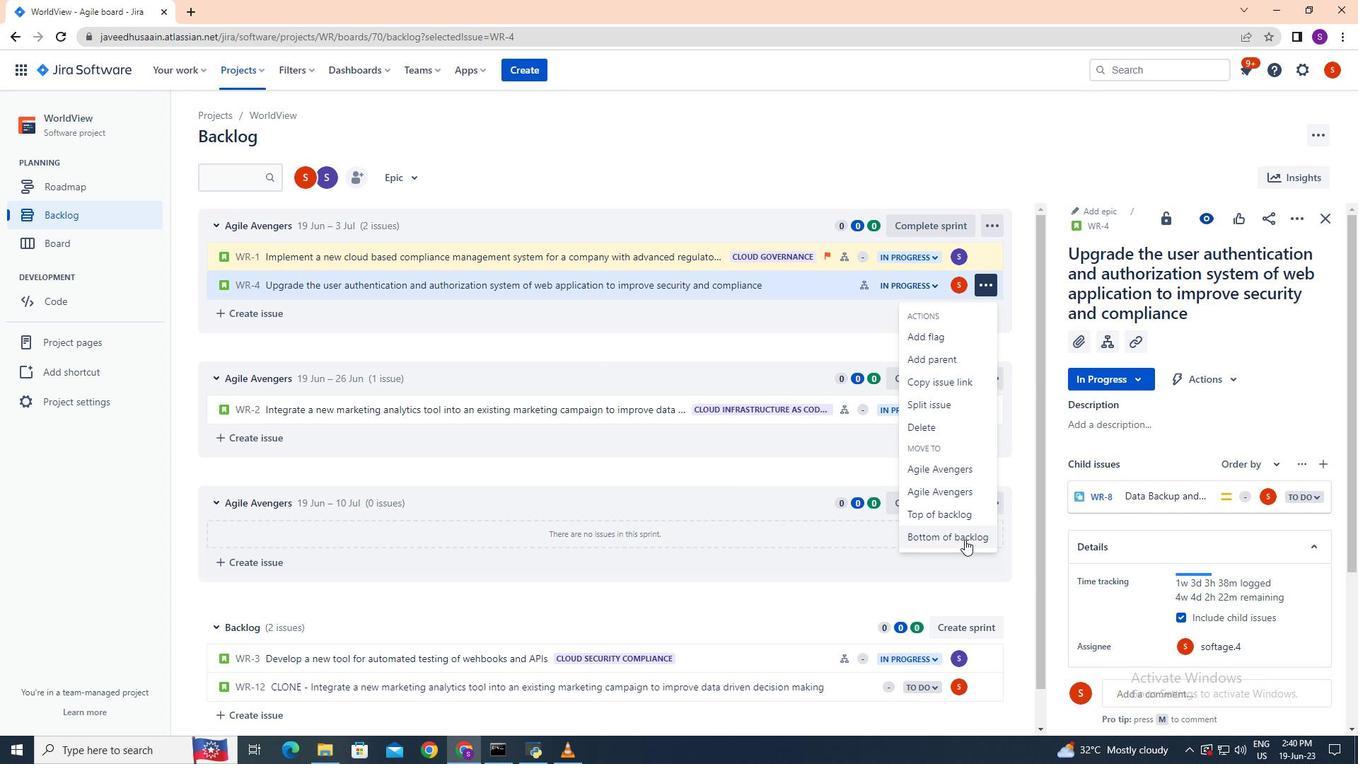 
Action: Mouse pressed left at (965, 537)
Screenshot: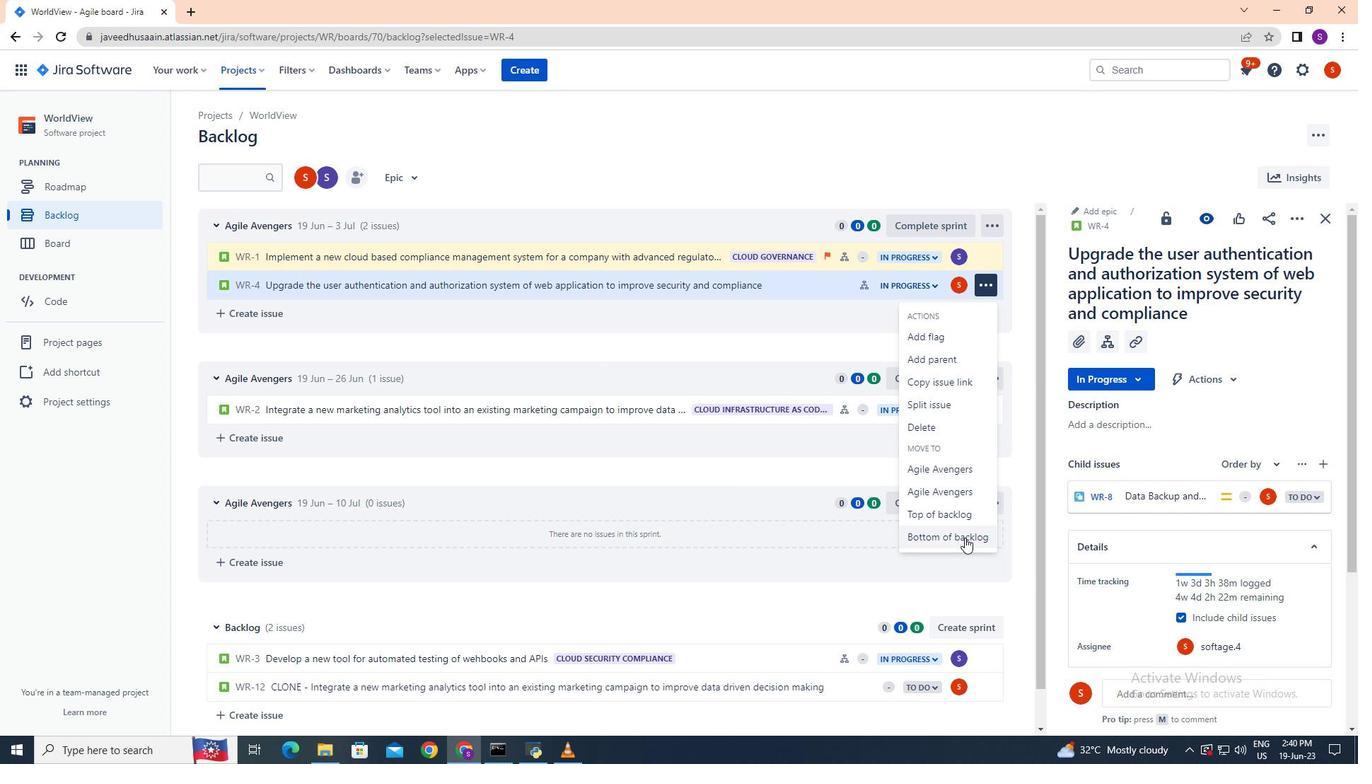 
Action: Mouse moved to (727, 224)
Screenshot: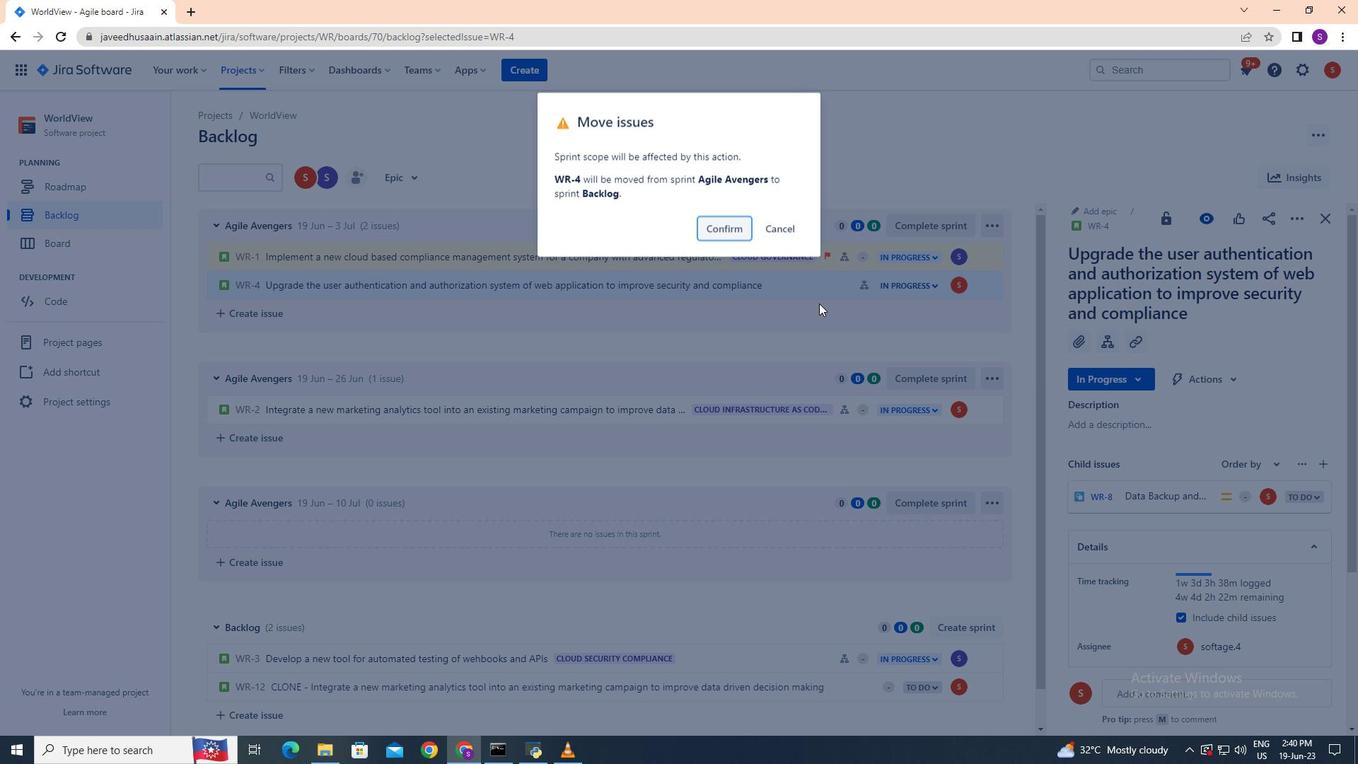 
Action: Mouse pressed left at (727, 224)
Screenshot: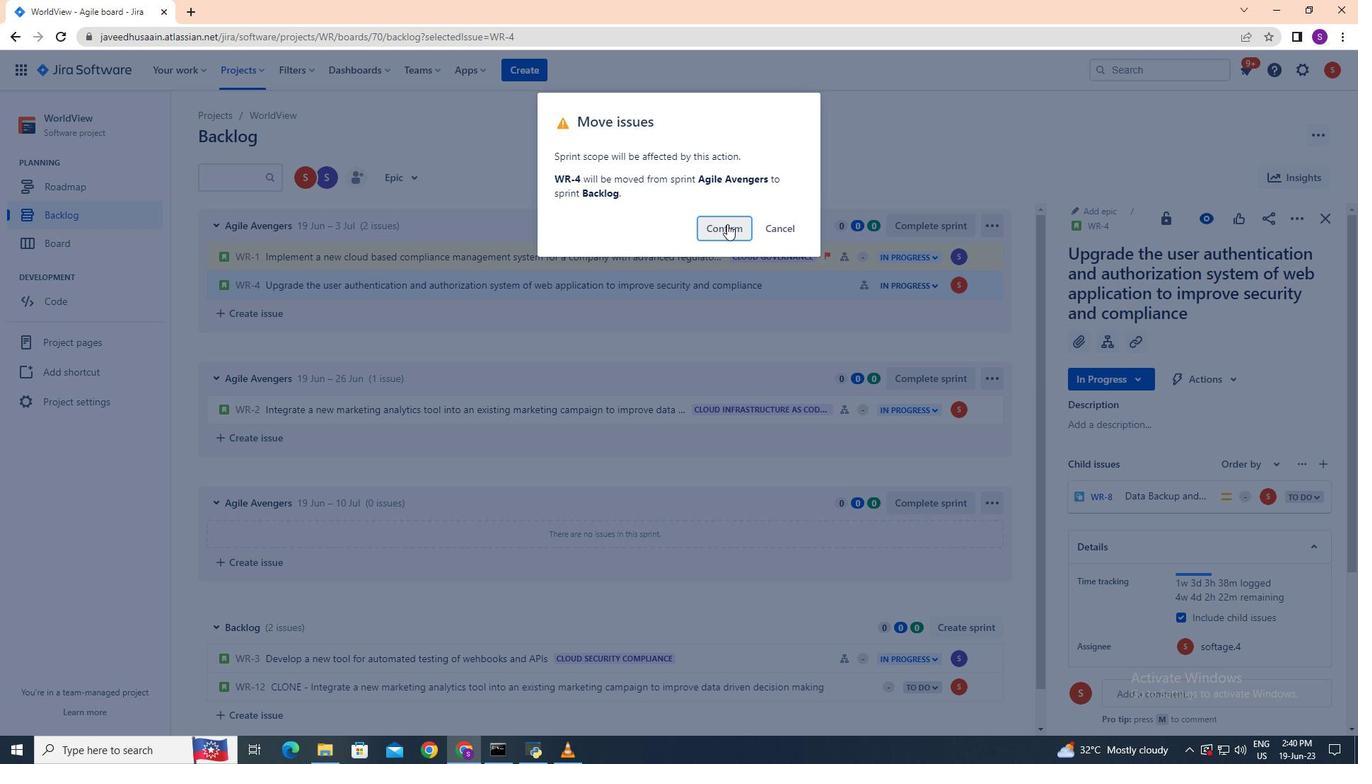 
Action: Mouse moved to (818, 686)
Screenshot: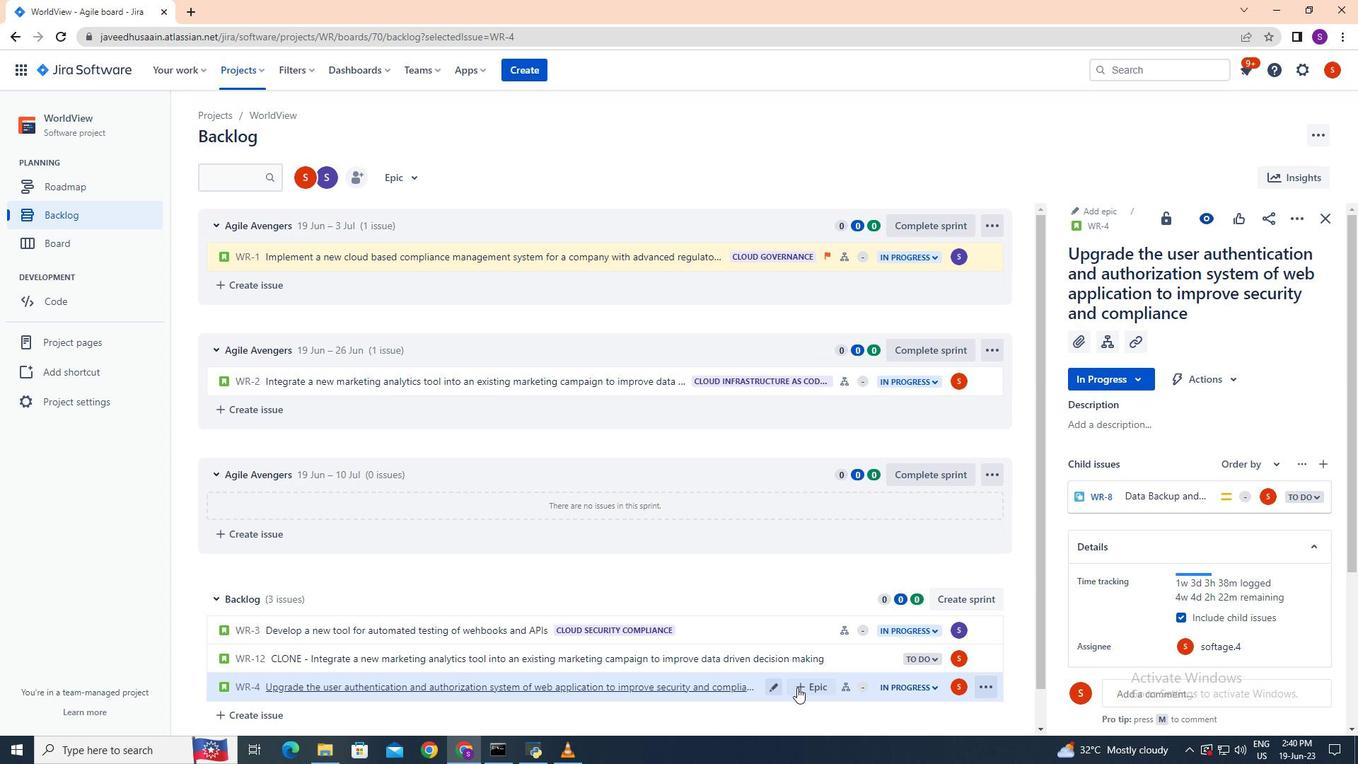 
Action: Mouse pressed left at (818, 686)
Screenshot: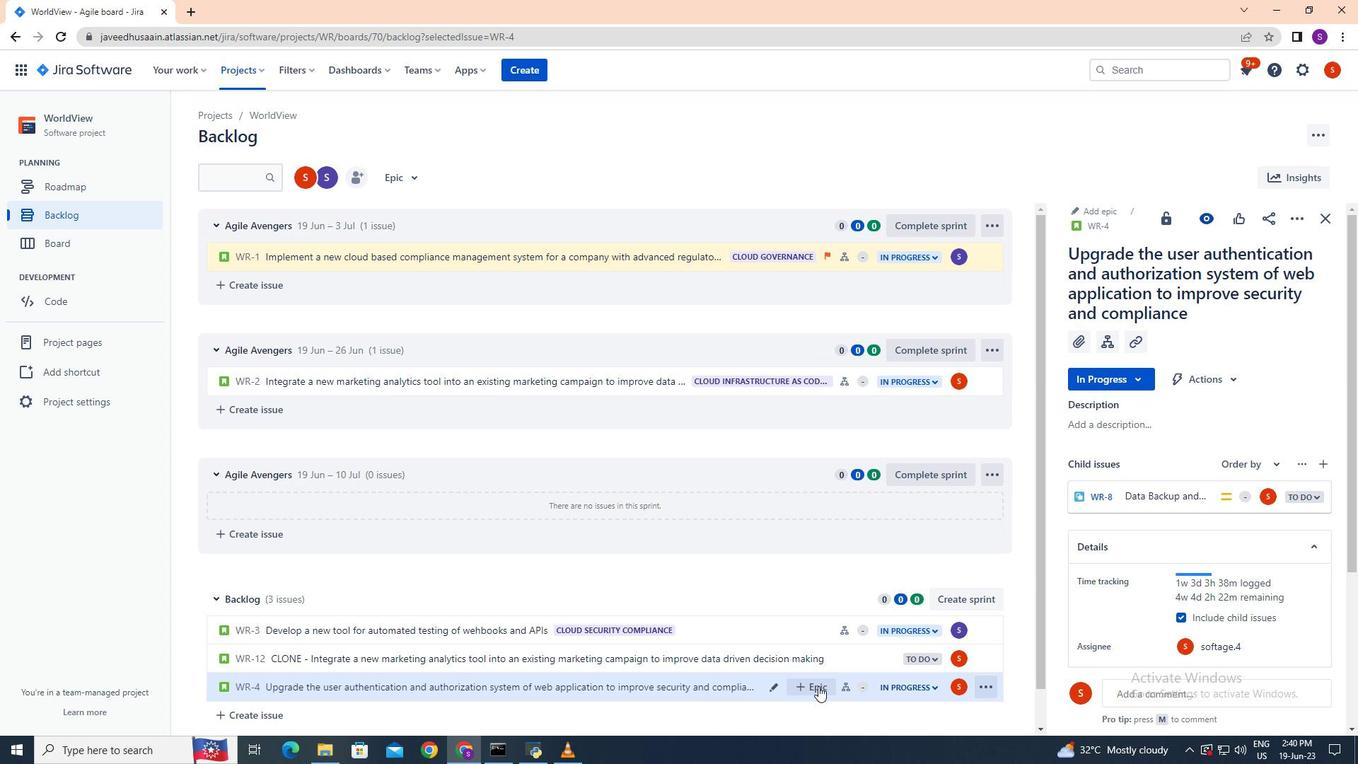 
Action: Mouse moved to (810, 663)
Screenshot: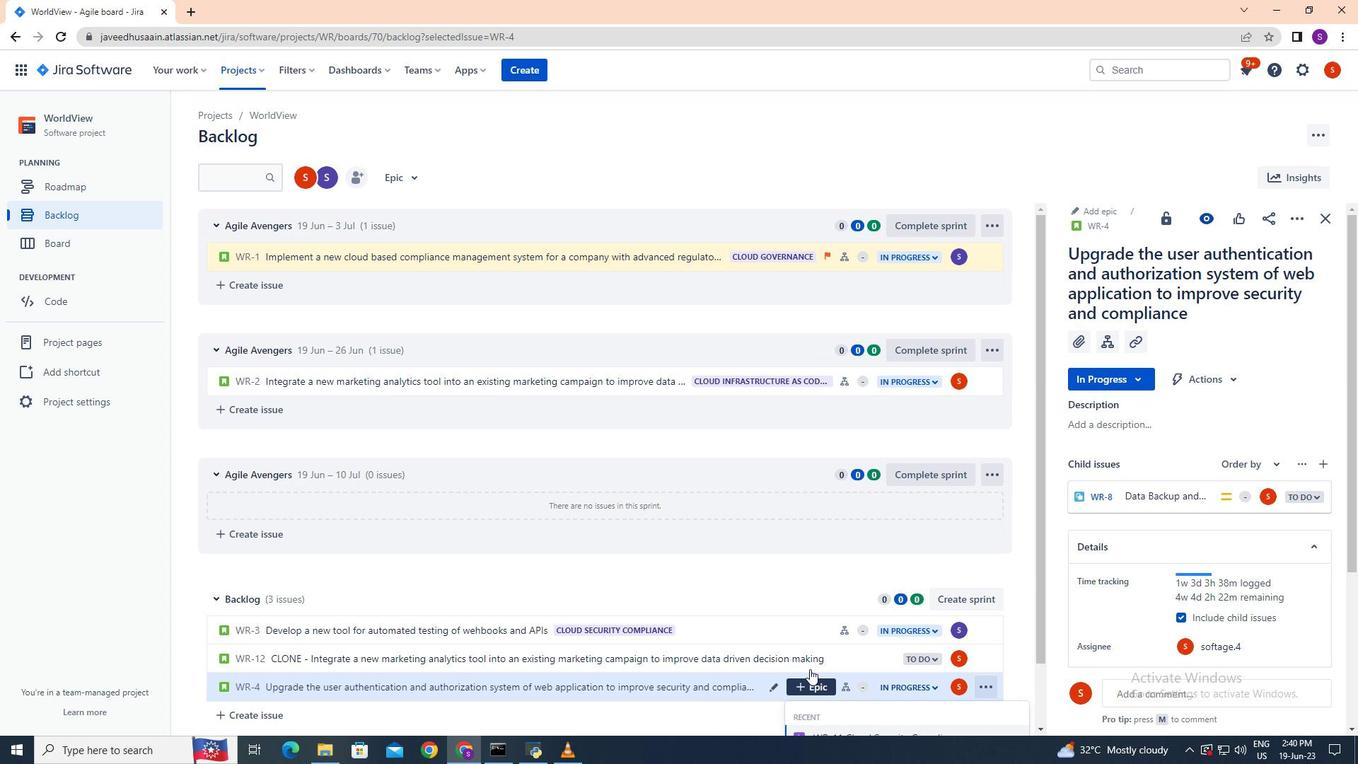 
Action: Mouse scrolled (810, 662) with delta (0, 0)
Screenshot: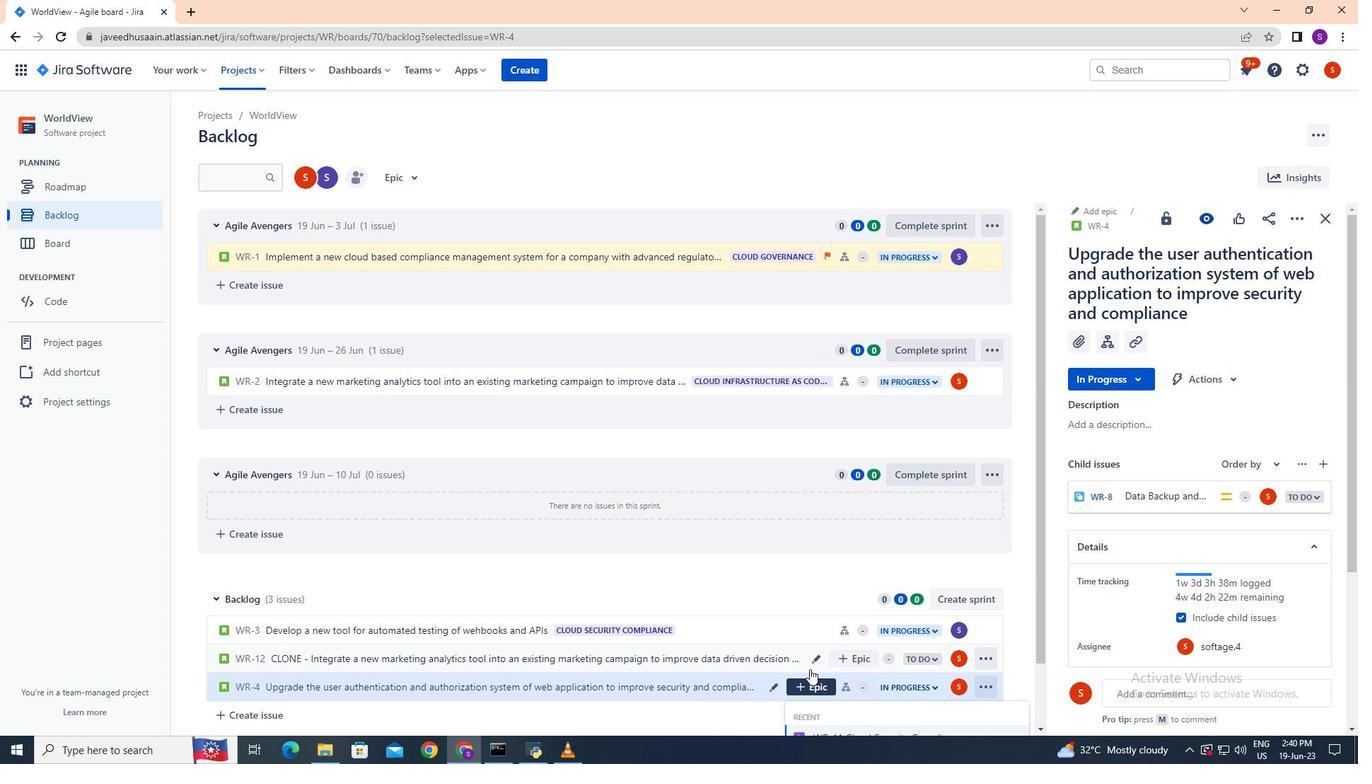 
Action: Mouse scrolled (810, 662) with delta (0, 0)
Screenshot: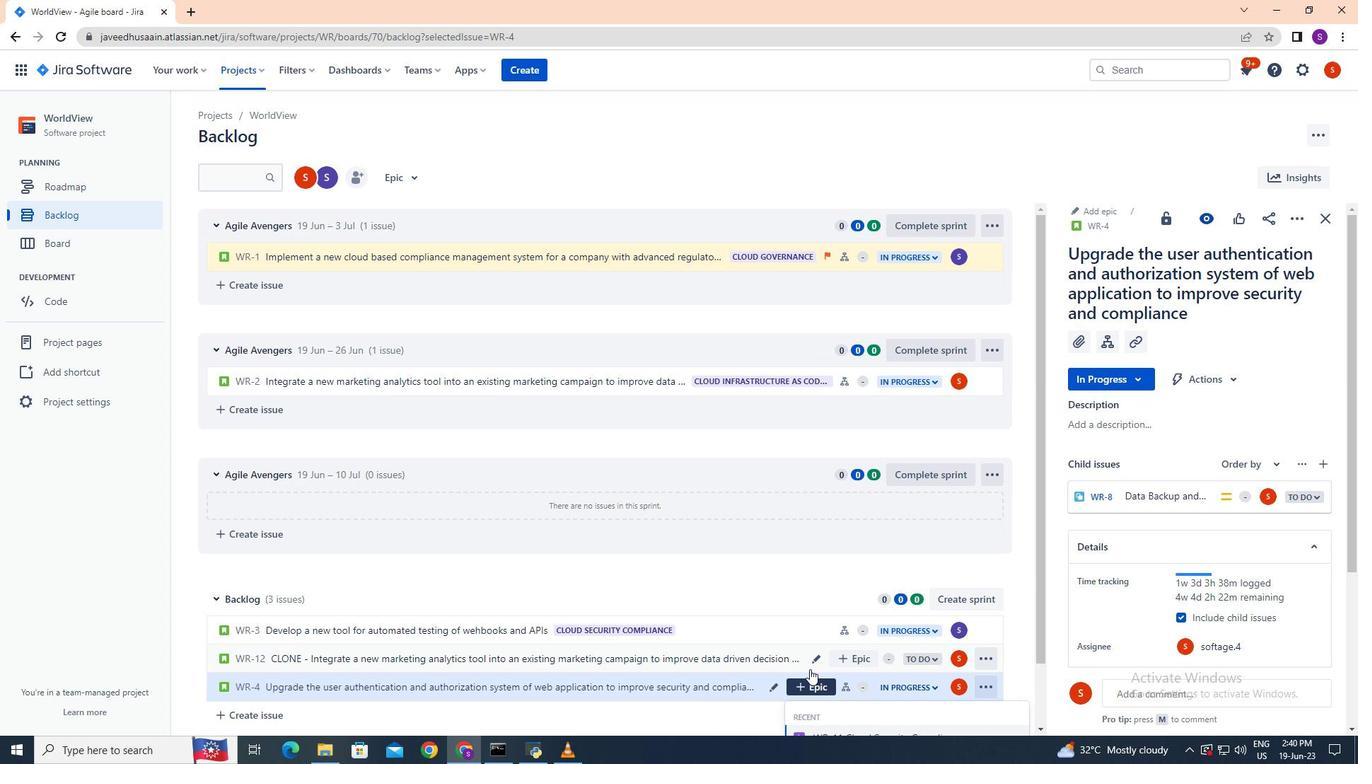 
Action: Mouse scrolled (810, 663) with delta (0, 0)
Screenshot: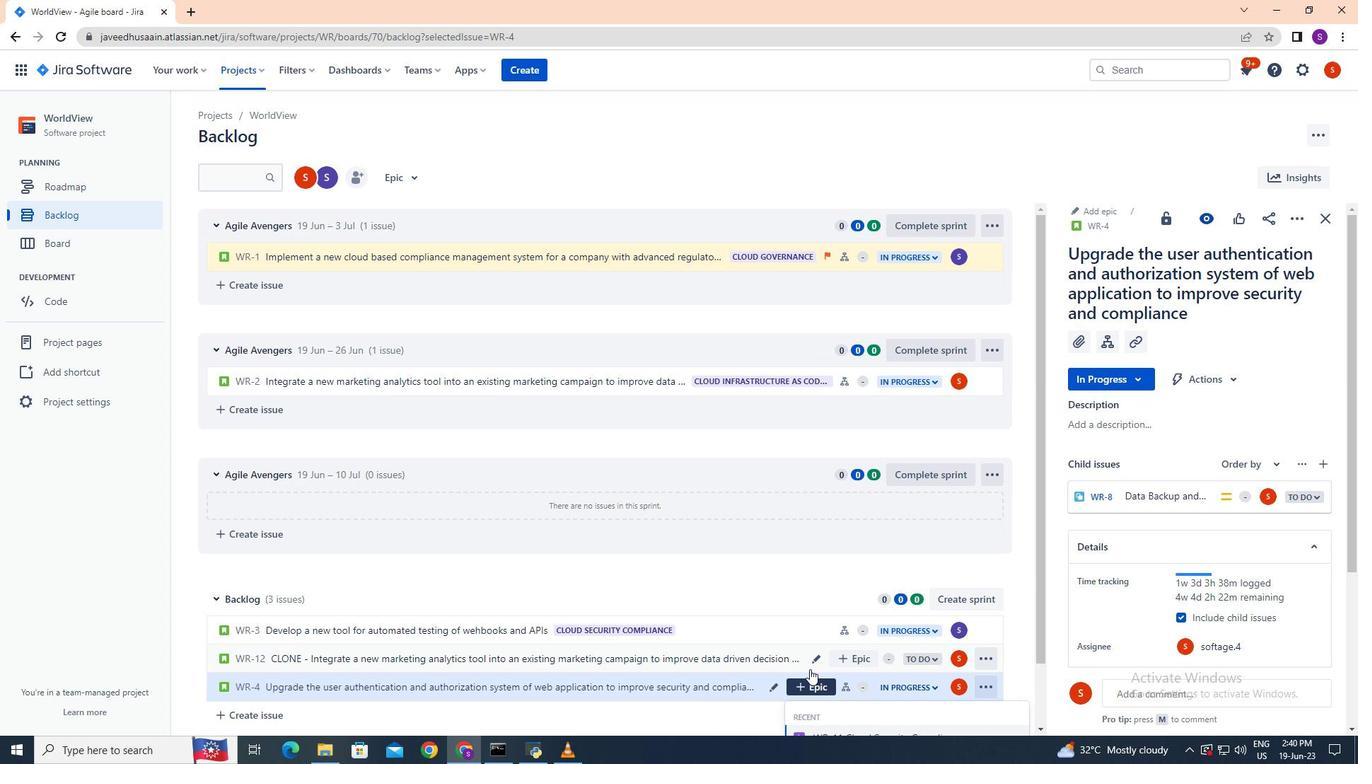 
Action: Mouse moved to (810, 658)
Screenshot: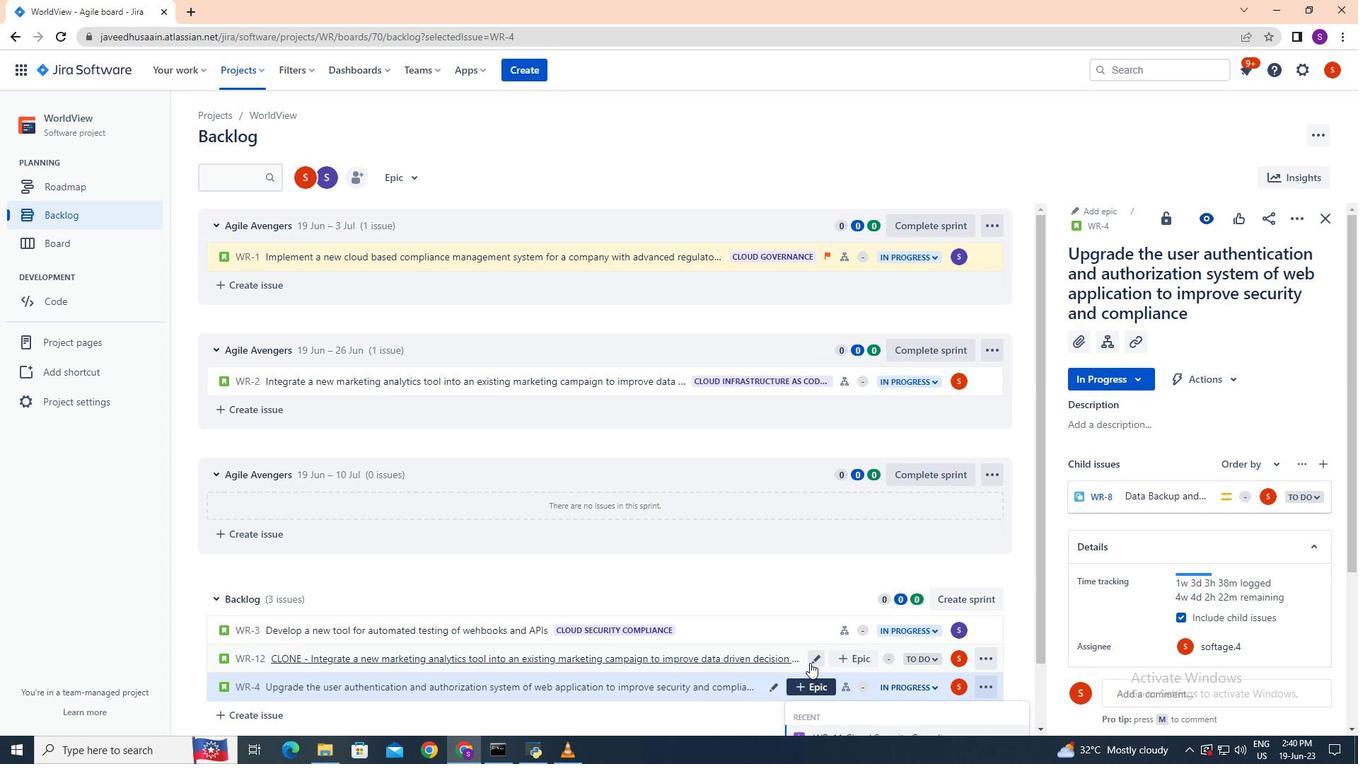 
Action: Mouse scrolled (810, 658) with delta (0, 0)
Screenshot: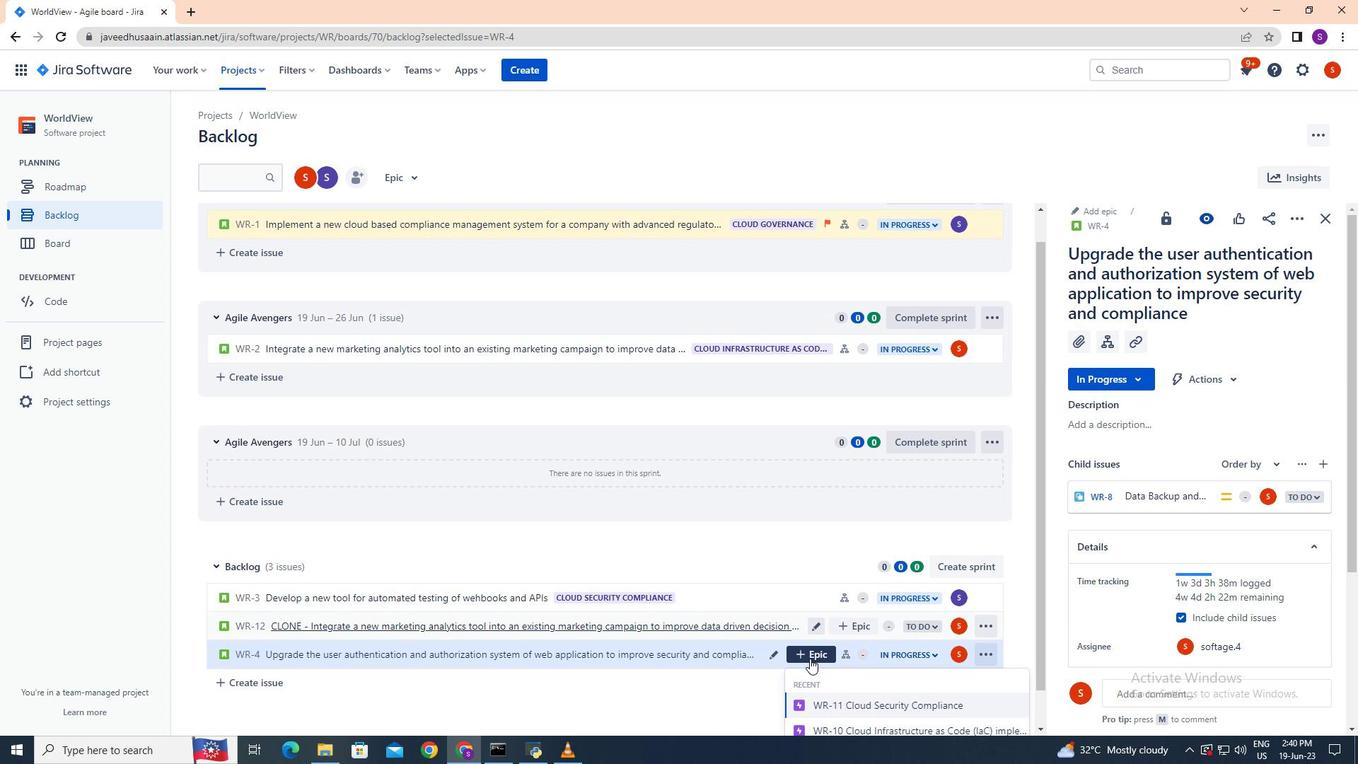 
Action: Mouse scrolled (810, 658) with delta (0, 0)
Screenshot: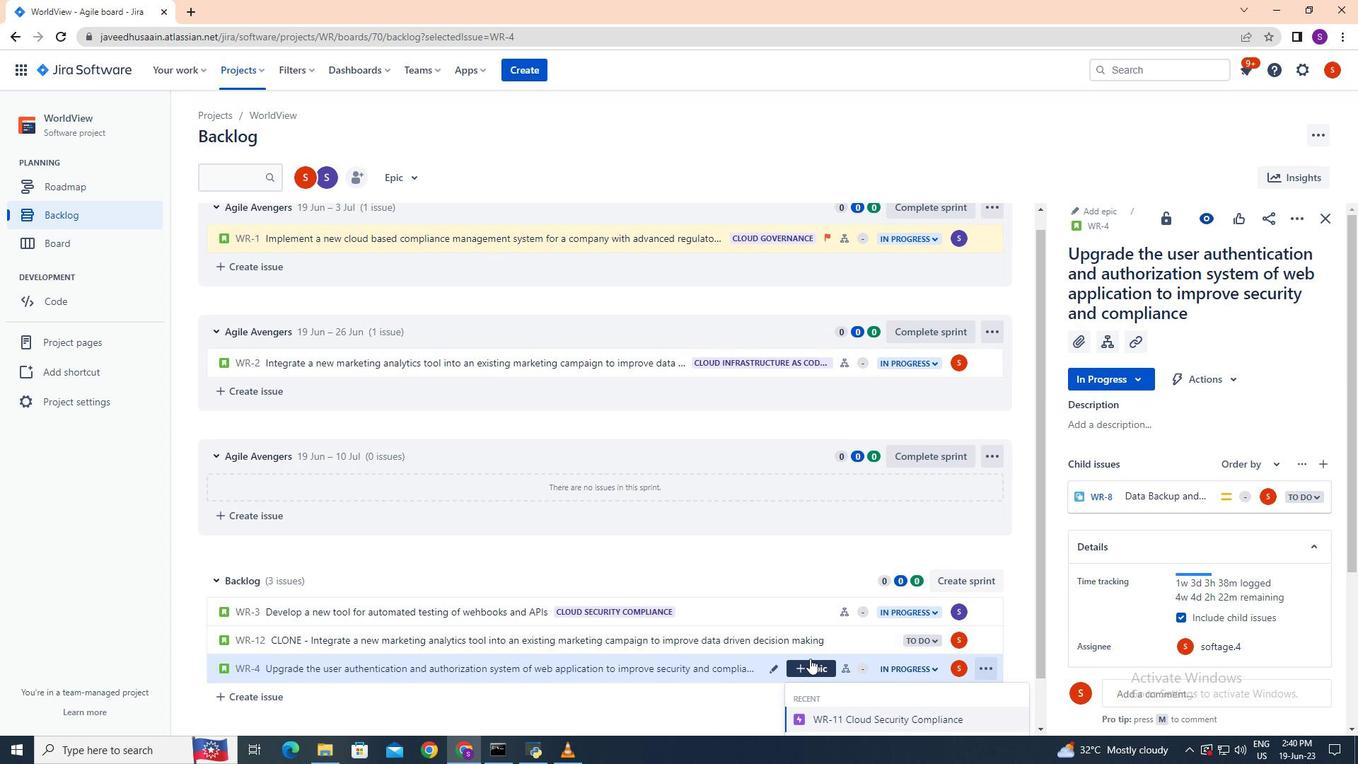 
Action: Mouse scrolled (810, 658) with delta (0, 0)
Screenshot: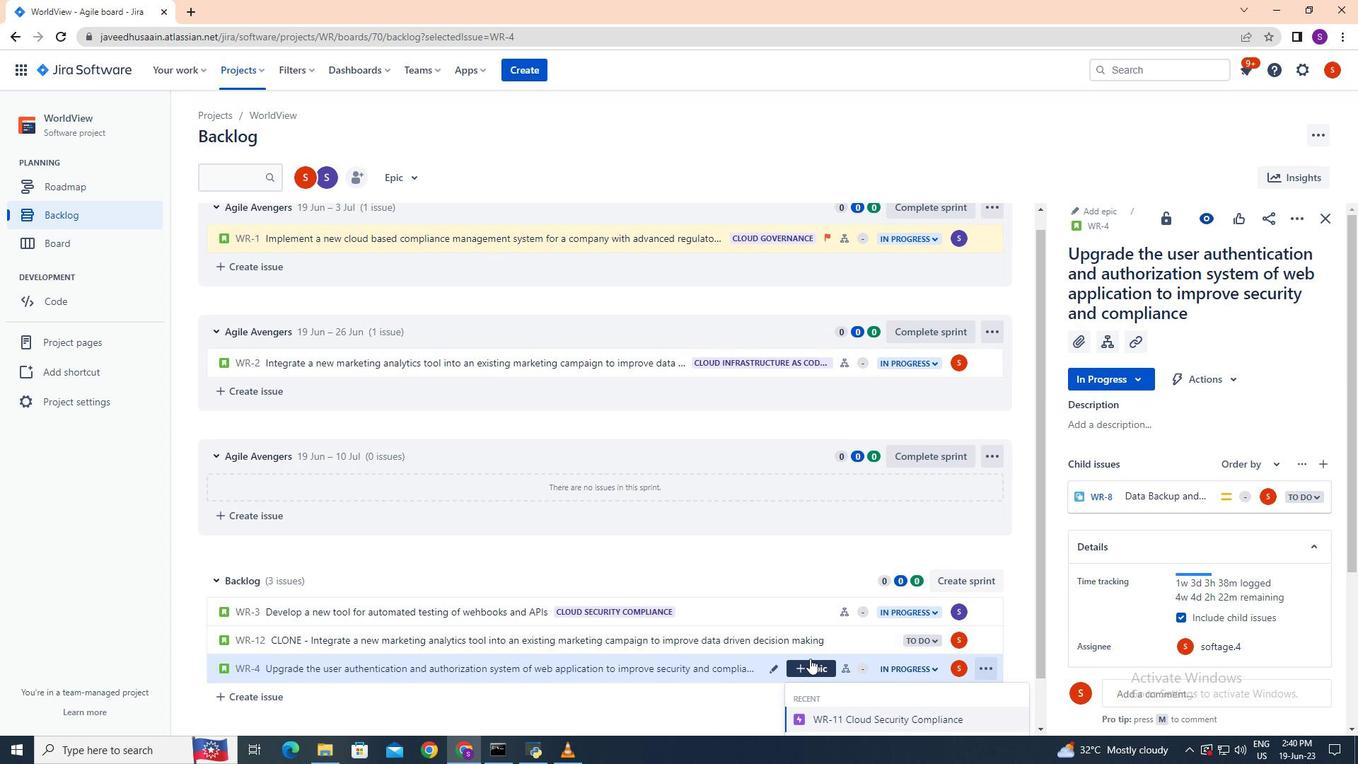 
Action: Mouse moved to (850, 710)
Screenshot: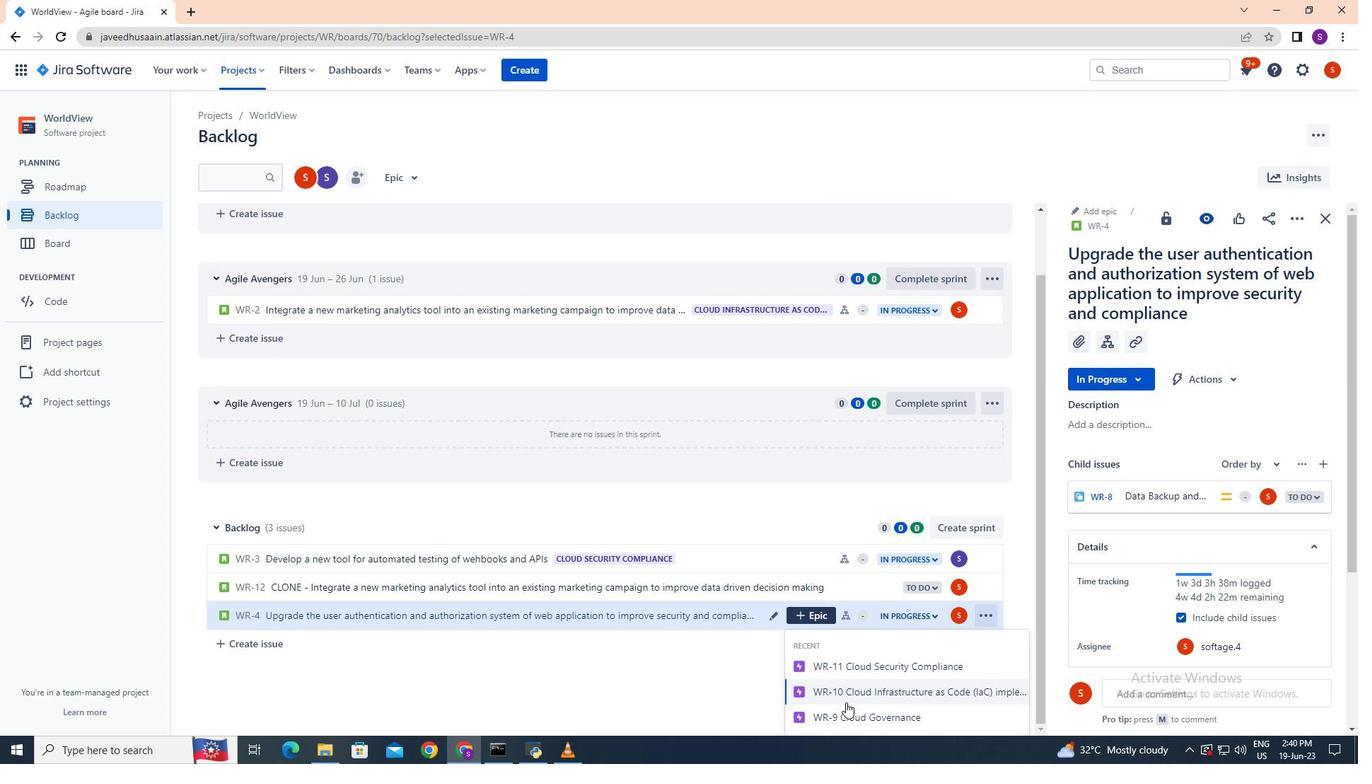 
Action: Mouse pressed left at (850, 710)
Screenshot: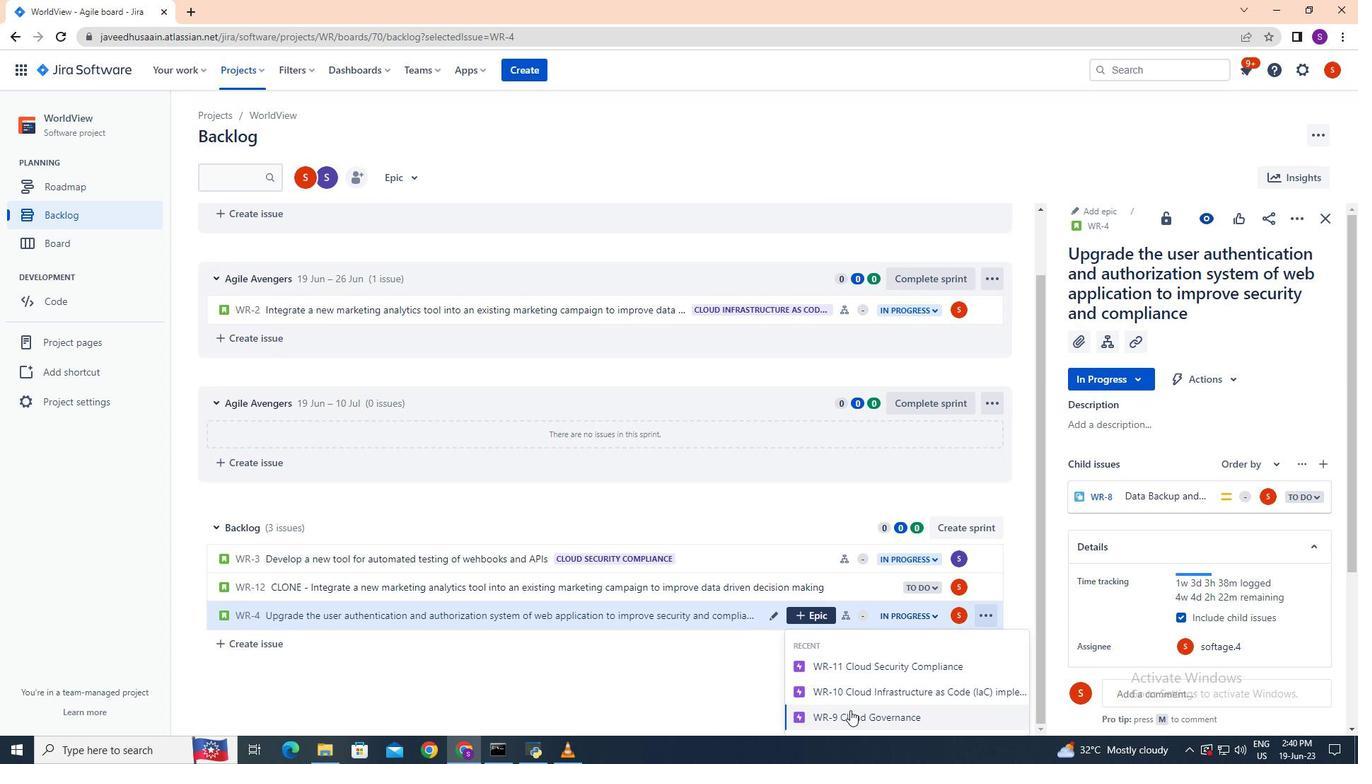 
Action: Mouse moved to (850, 710)
Screenshot: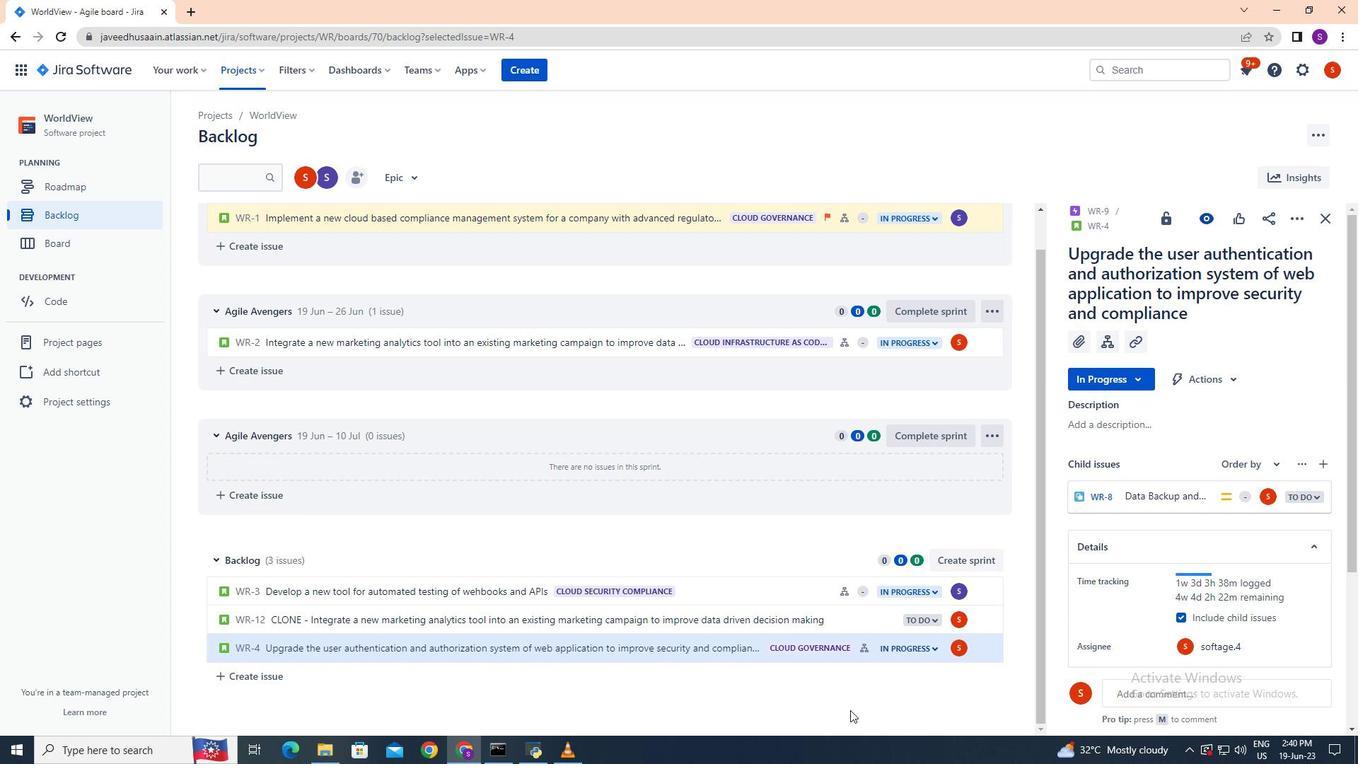
